Task: Search one way flight ticket for 3 adults, 3 children in premium economy from Norfolk: Norfolk International Airport to Rockford: Chicago Rockford International Airport(was Northwest Chicagoland Regional Airport At Rockford) on 5-1-2023. Choice of flights is United. Number of bags: 1 carry on bag. Price is upto 108000. Outbound departure time preference is 9:30.
Action: Mouse moved to (206, 357)
Screenshot: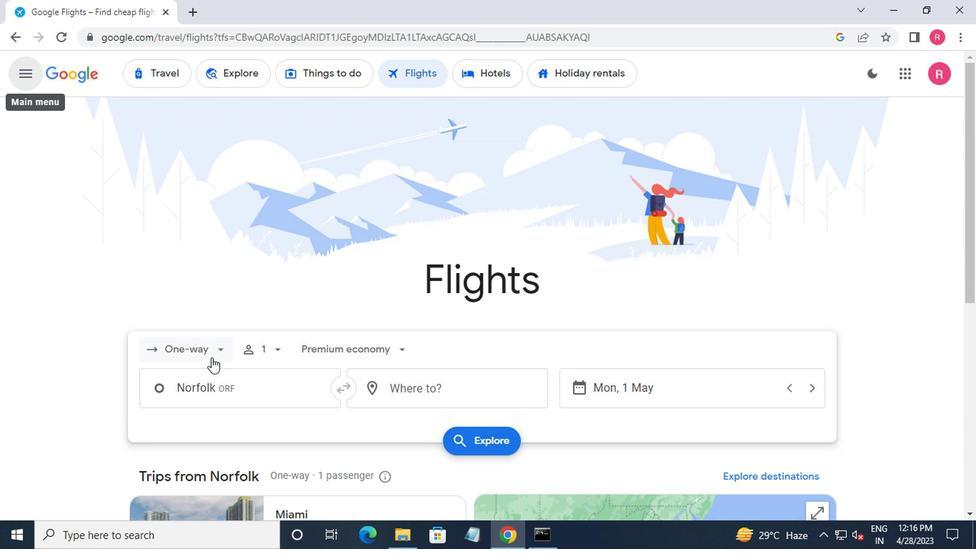 
Action: Mouse pressed left at (206, 357)
Screenshot: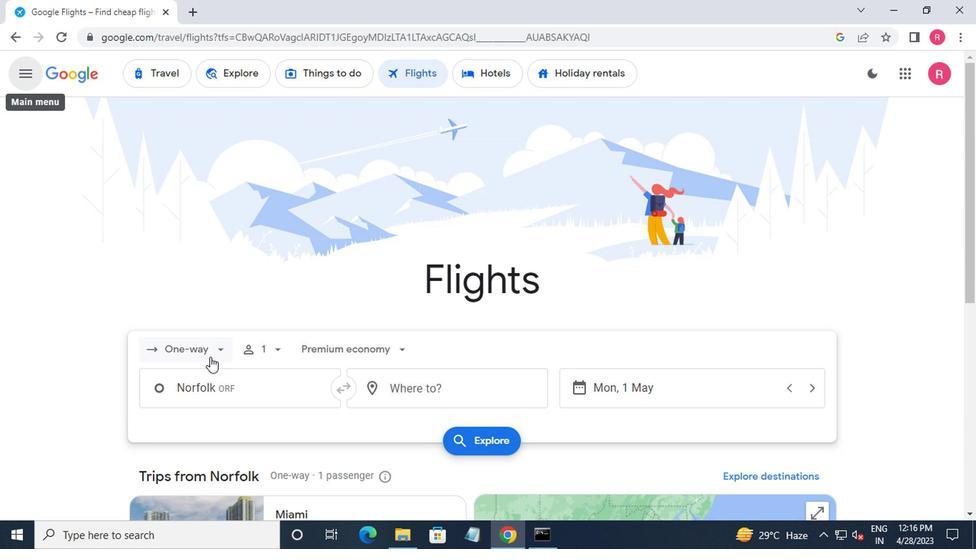 
Action: Mouse moved to (206, 415)
Screenshot: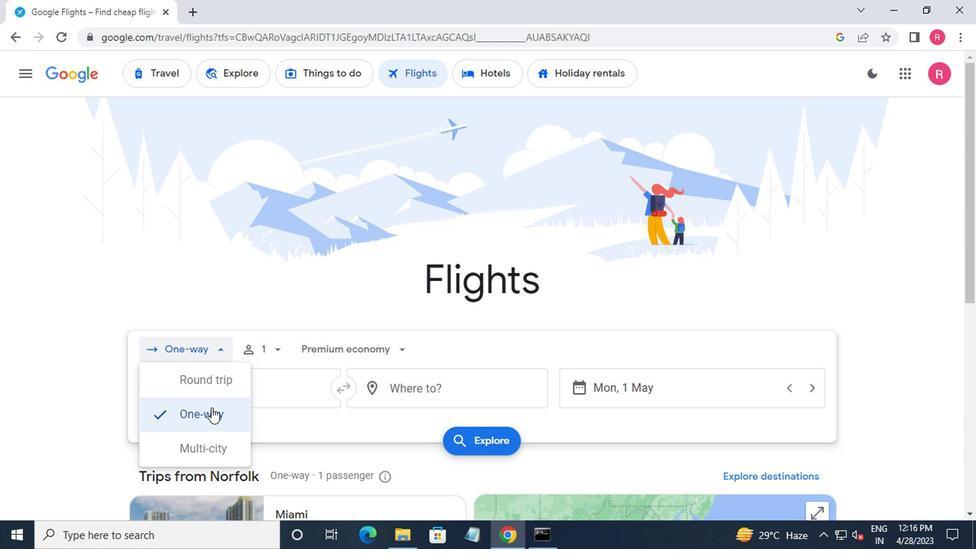 
Action: Mouse pressed left at (206, 415)
Screenshot: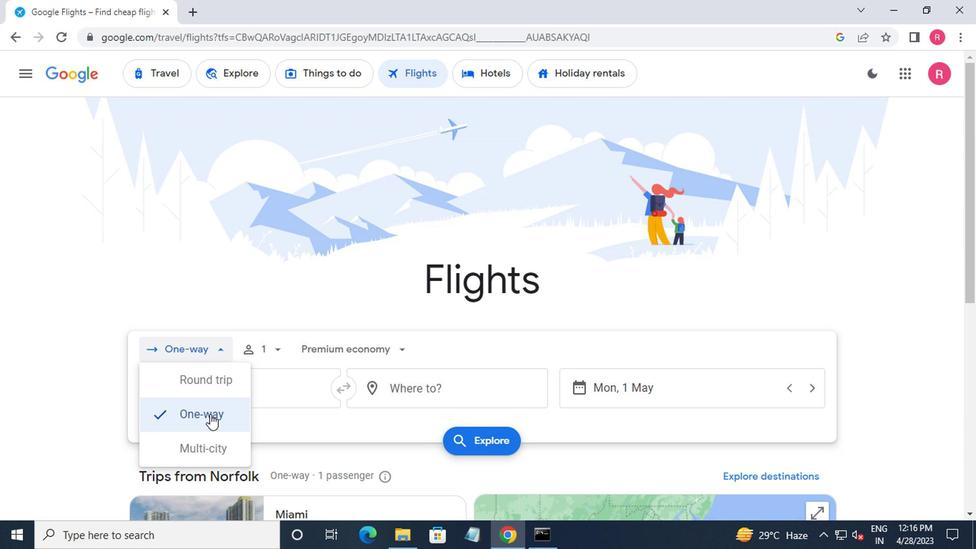 
Action: Mouse moved to (266, 348)
Screenshot: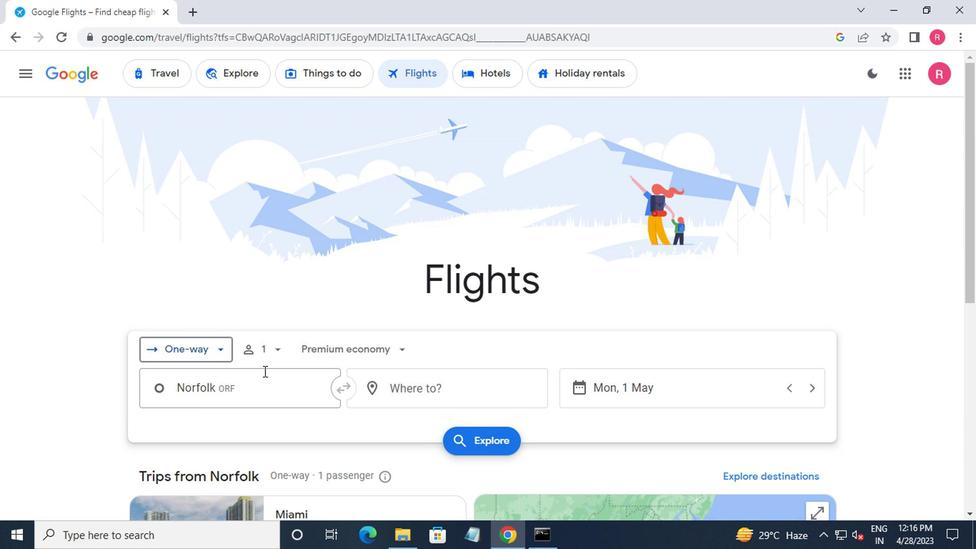 
Action: Mouse pressed left at (266, 348)
Screenshot: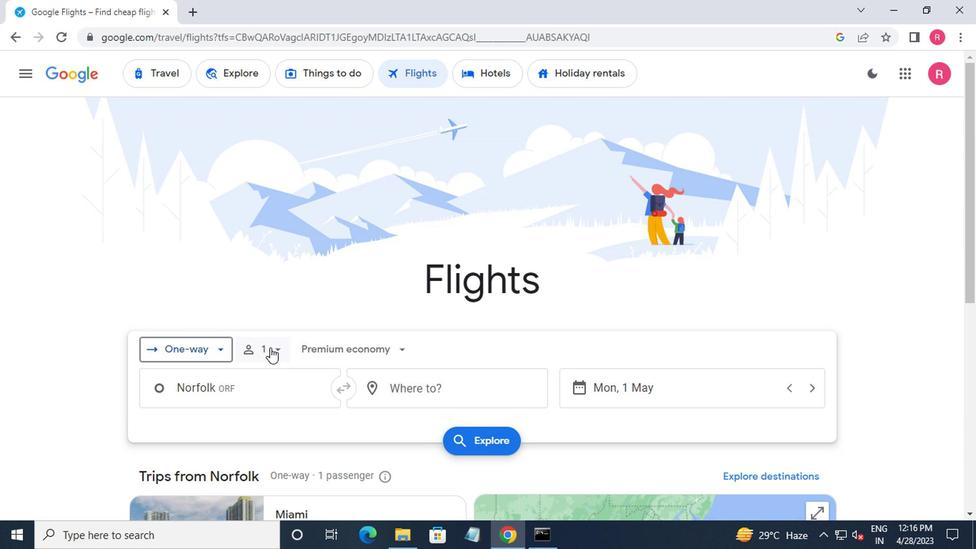 
Action: Mouse moved to (393, 390)
Screenshot: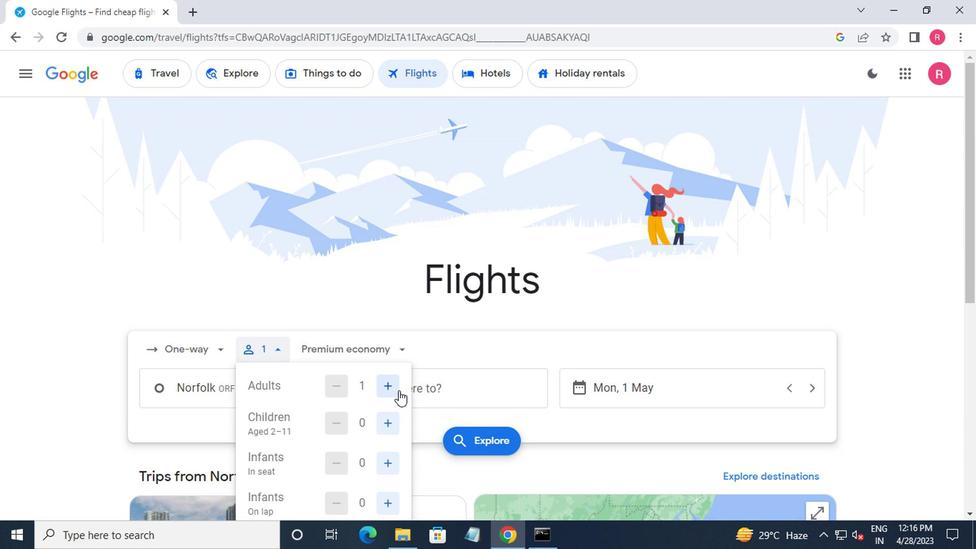 
Action: Mouse pressed left at (393, 390)
Screenshot: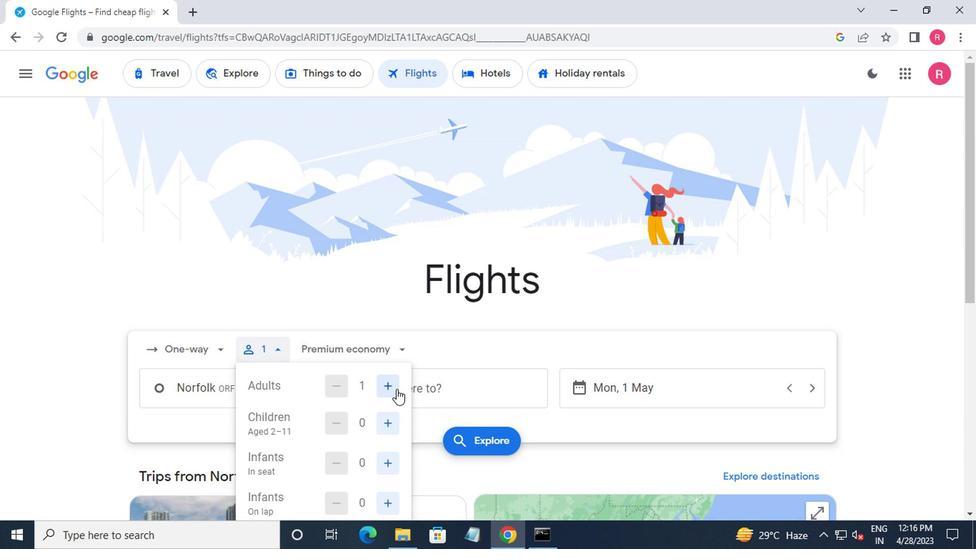 
Action: Mouse pressed left at (393, 390)
Screenshot: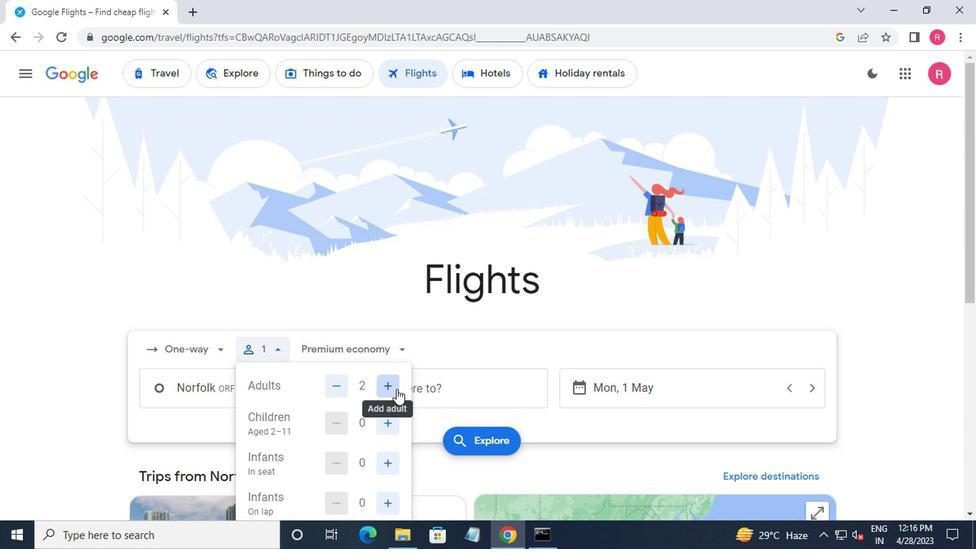 
Action: Mouse pressed left at (393, 390)
Screenshot: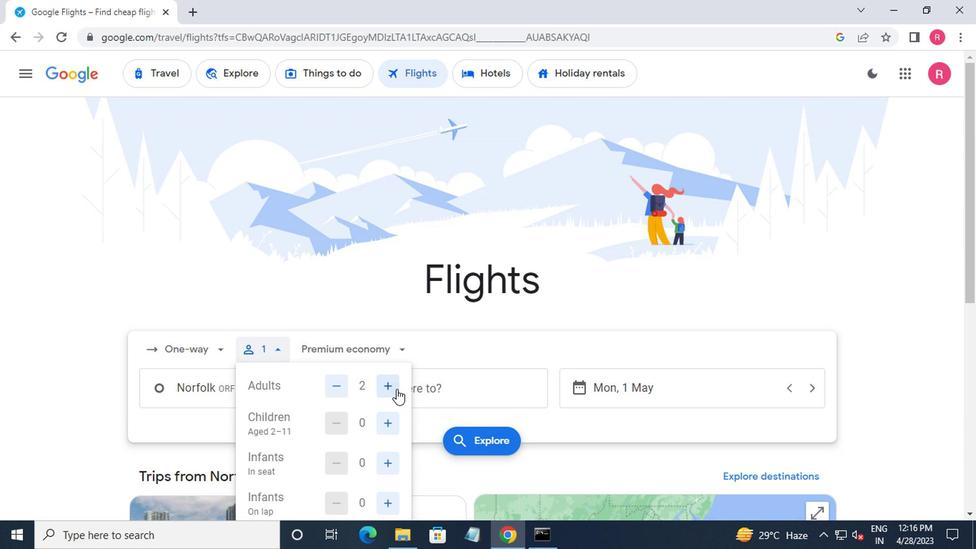 
Action: Mouse moved to (384, 421)
Screenshot: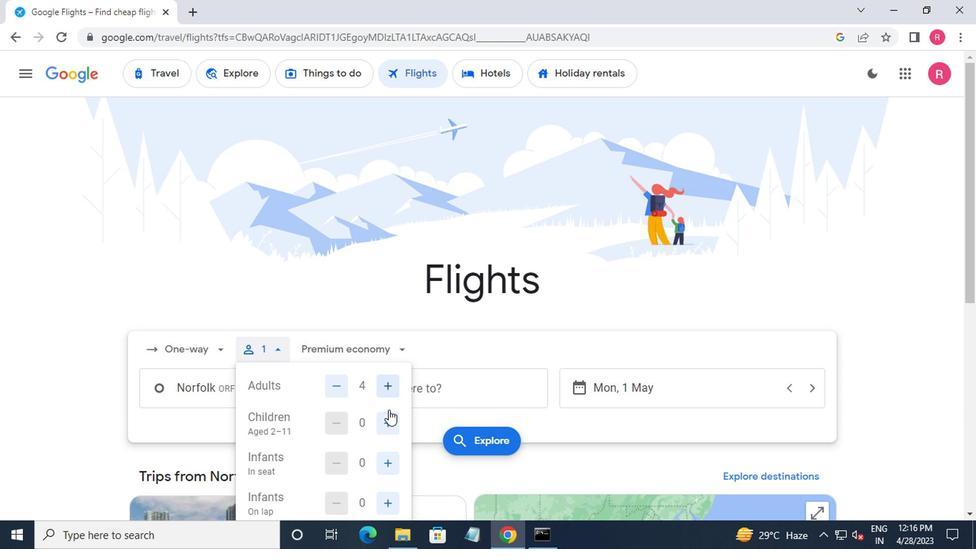 
Action: Mouse pressed left at (384, 421)
Screenshot: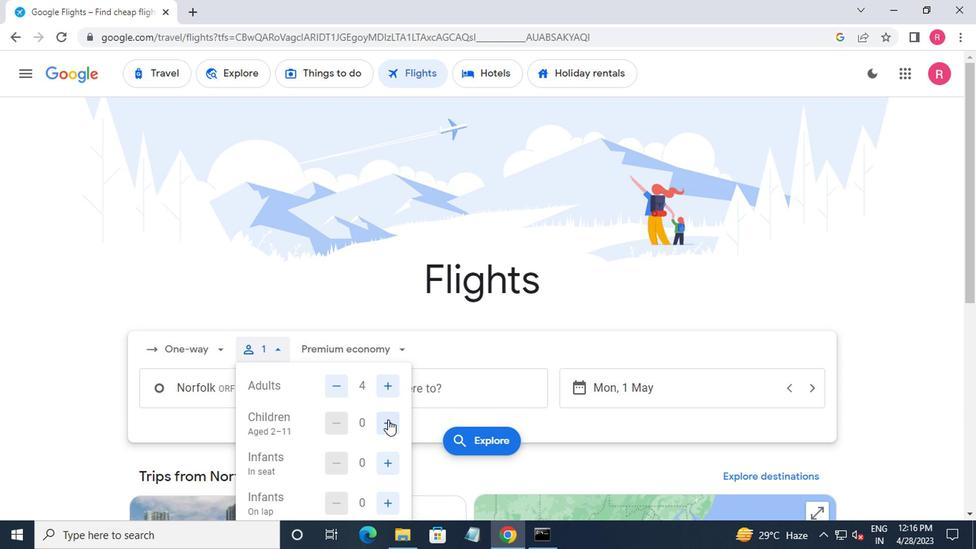 
Action: Mouse pressed left at (384, 421)
Screenshot: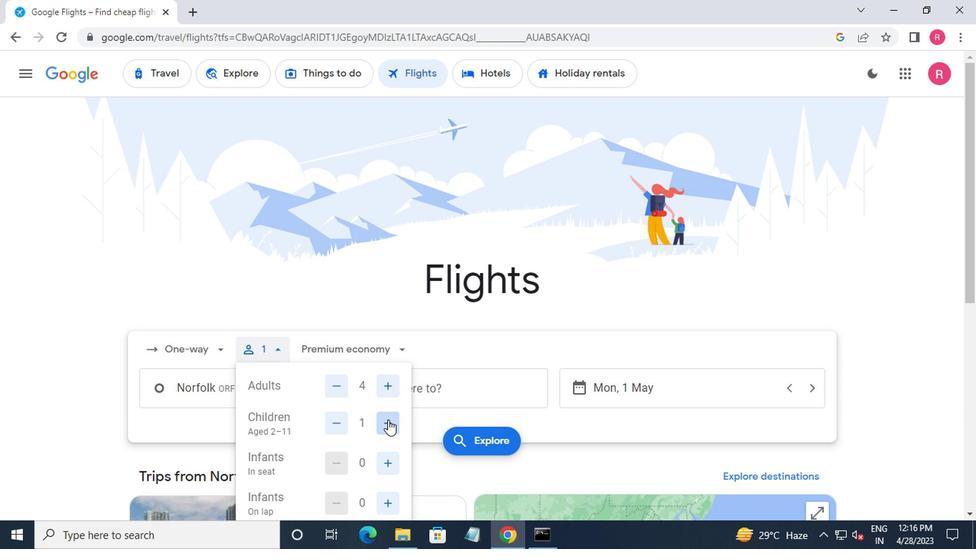
Action: Mouse moved to (382, 457)
Screenshot: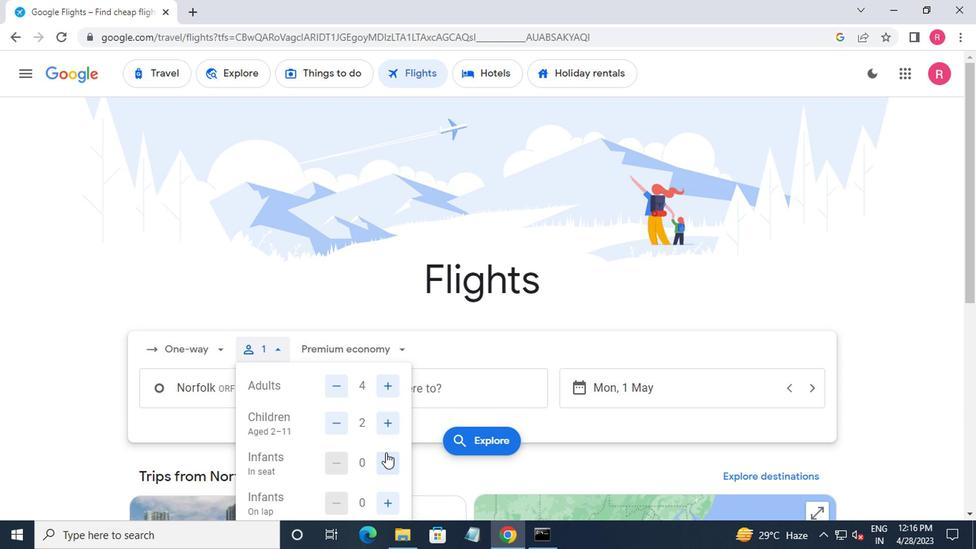 
Action: Mouse pressed left at (382, 457)
Screenshot: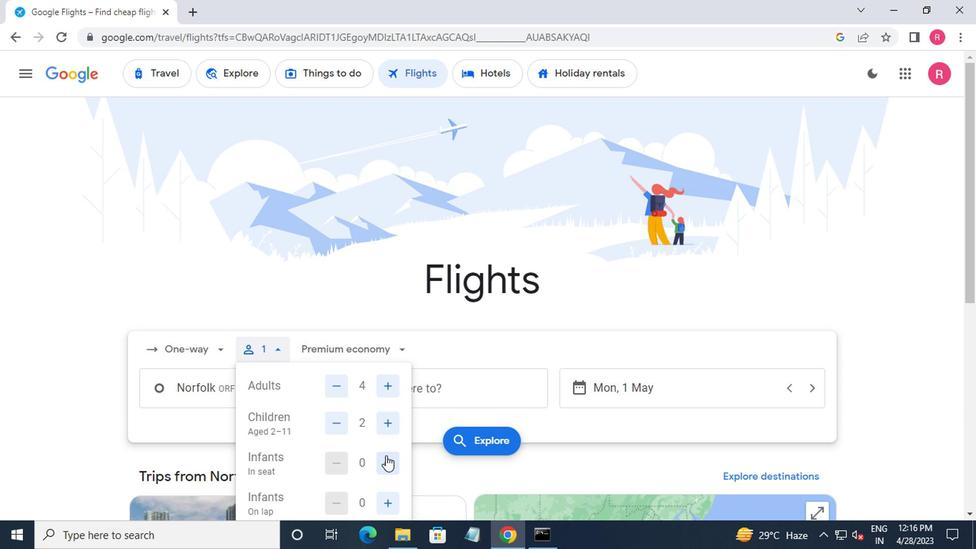 
Action: Mouse pressed left at (382, 457)
Screenshot: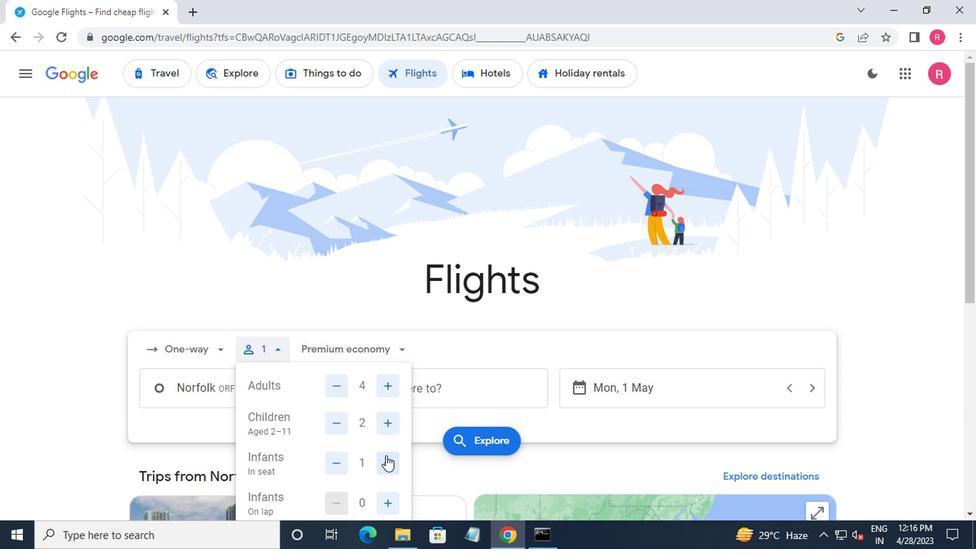 
Action: Mouse moved to (372, 499)
Screenshot: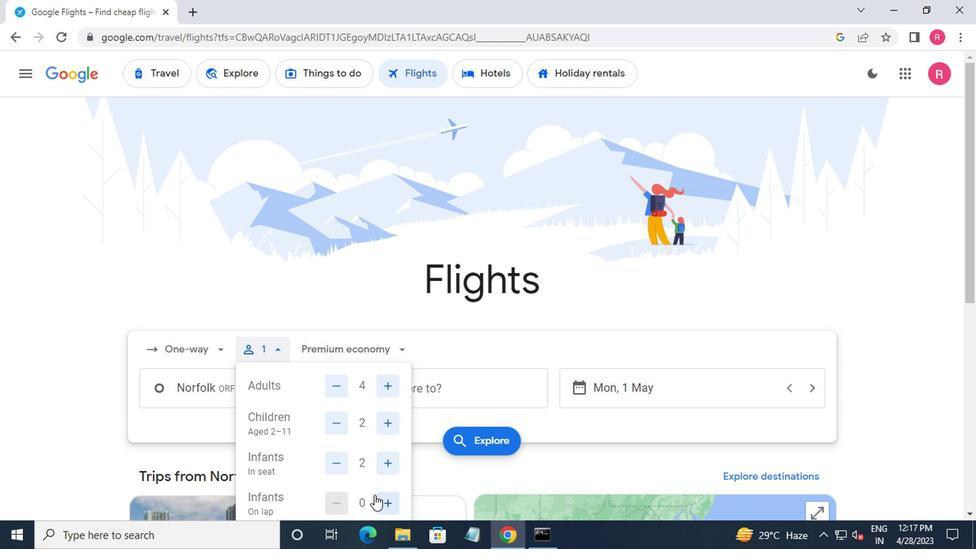 
Action: Mouse pressed left at (372, 499)
Screenshot: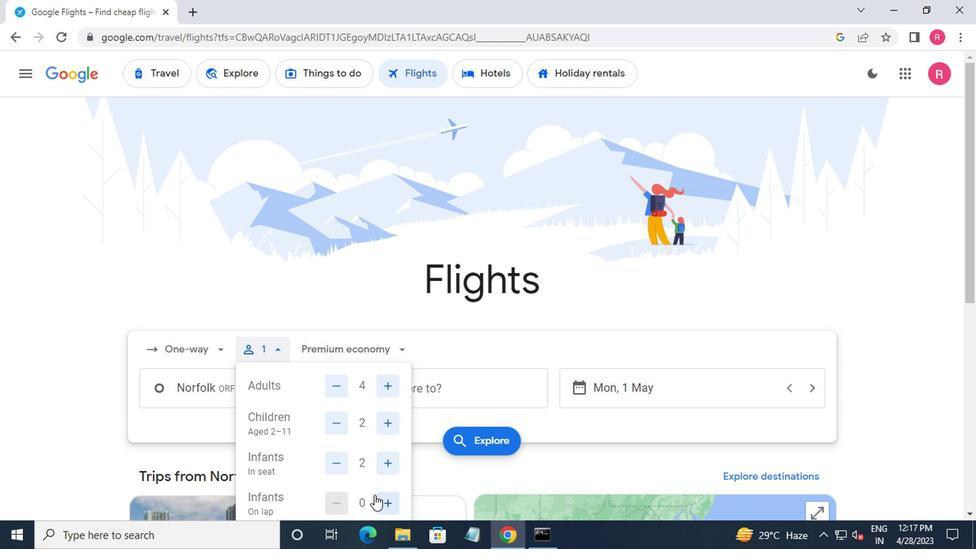 
Action: Mouse moved to (332, 339)
Screenshot: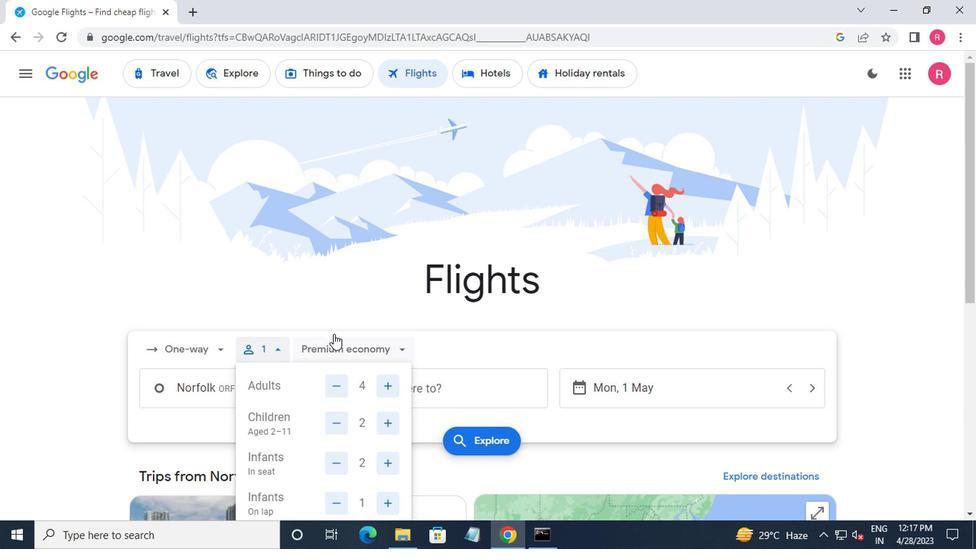 
Action: Mouse pressed left at (332, 339)
Screenshot: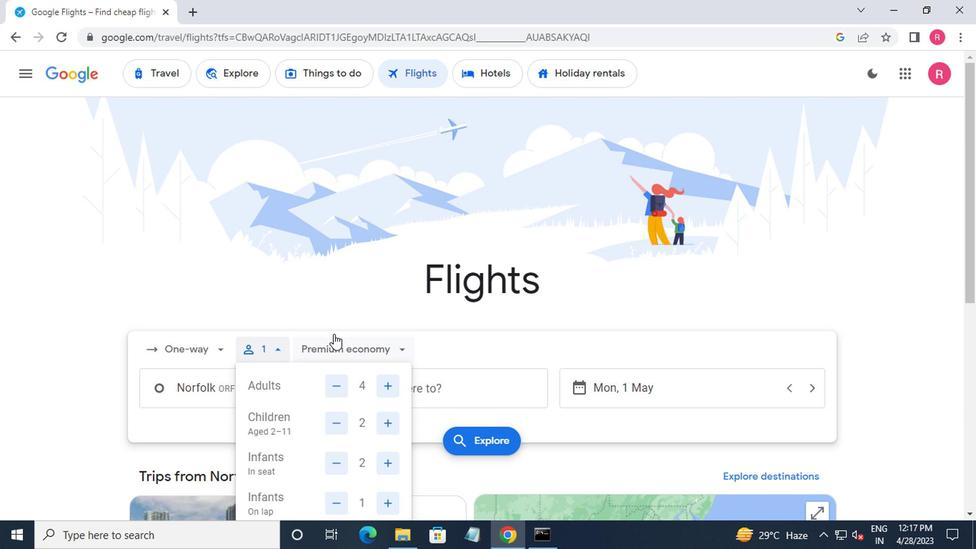 
Action: Mouse moved to (344, 387)
Screenshot: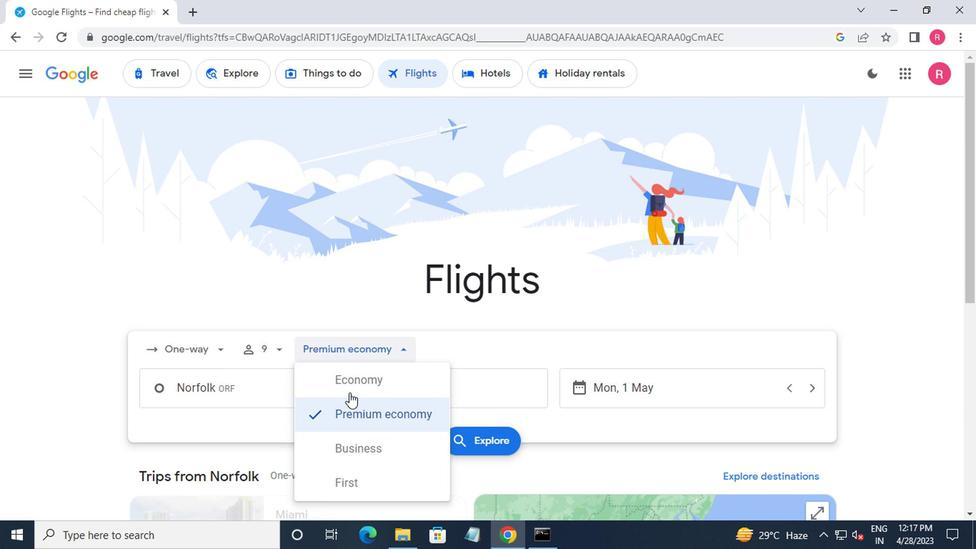 
Action: Mouse pressed left at (344, 387)
Screenshot: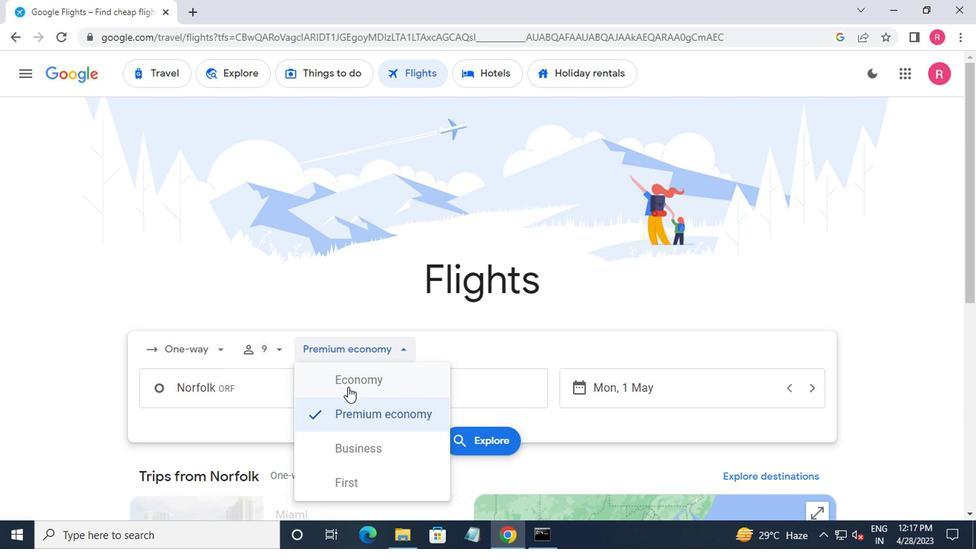 
Action: Mouse moved to (272, 391)
Screenshot: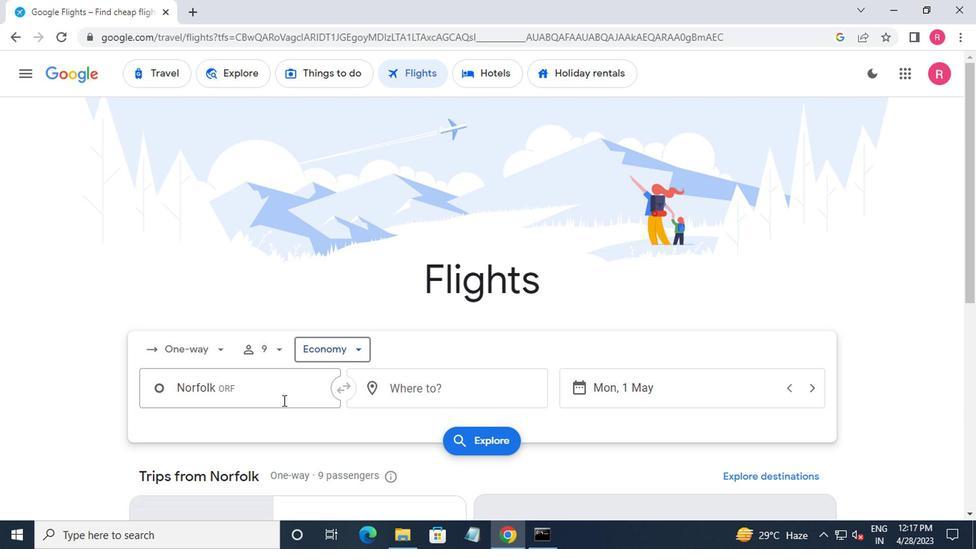 
Action: Mouse pressed left at (272, 391)
Screenshot: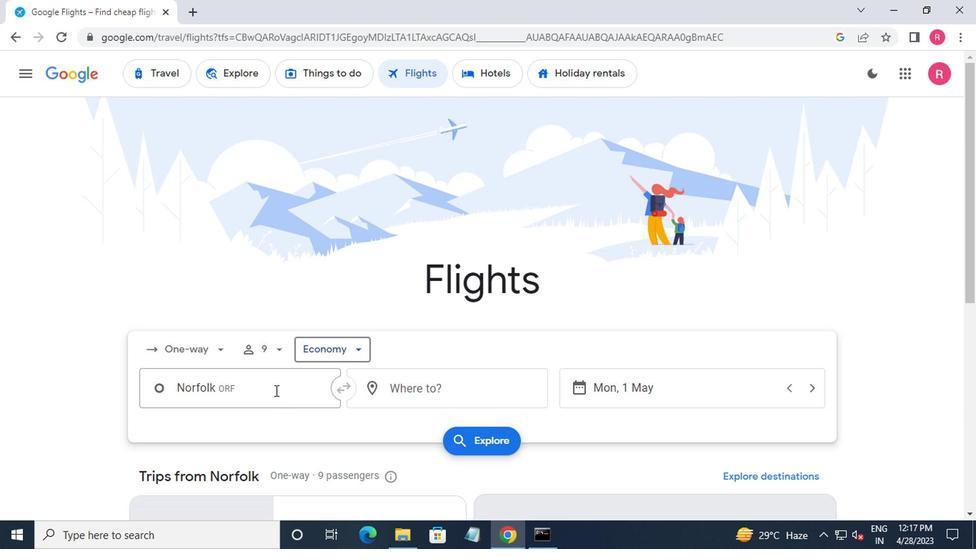 
Action: Mouse moved to (263, 453)
Screenshot: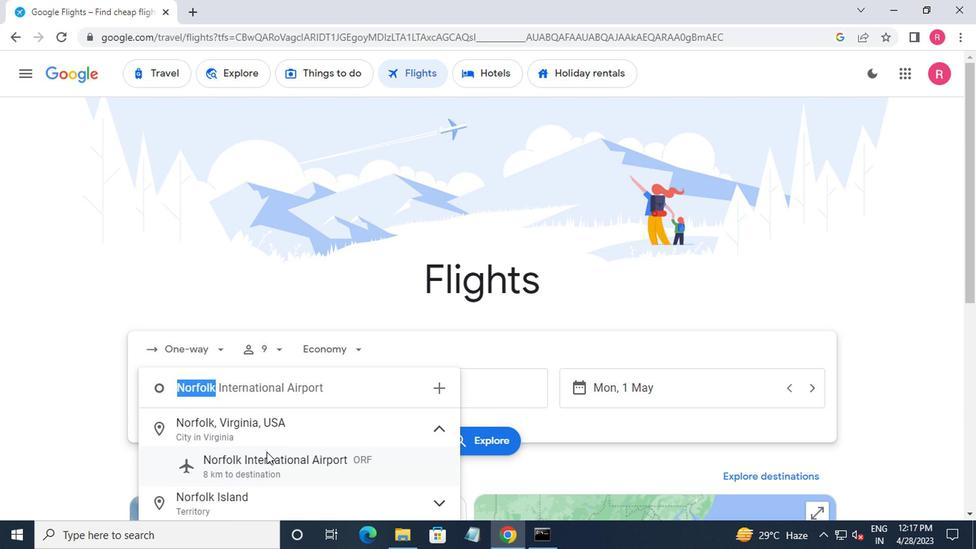 
Action: Mouse pressed left at (263, 453)
Screenshot: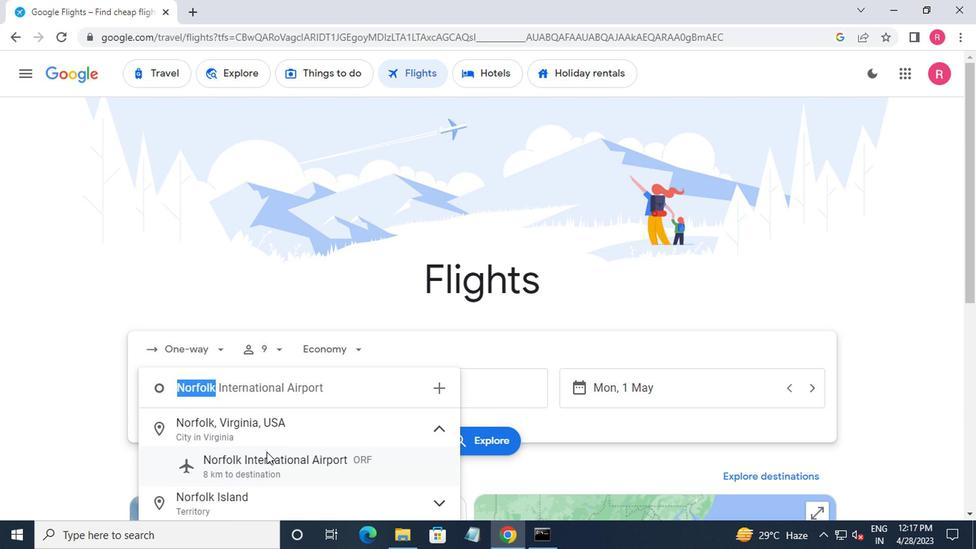 
Action: Mouse moved to (407, 390)
Screenshot: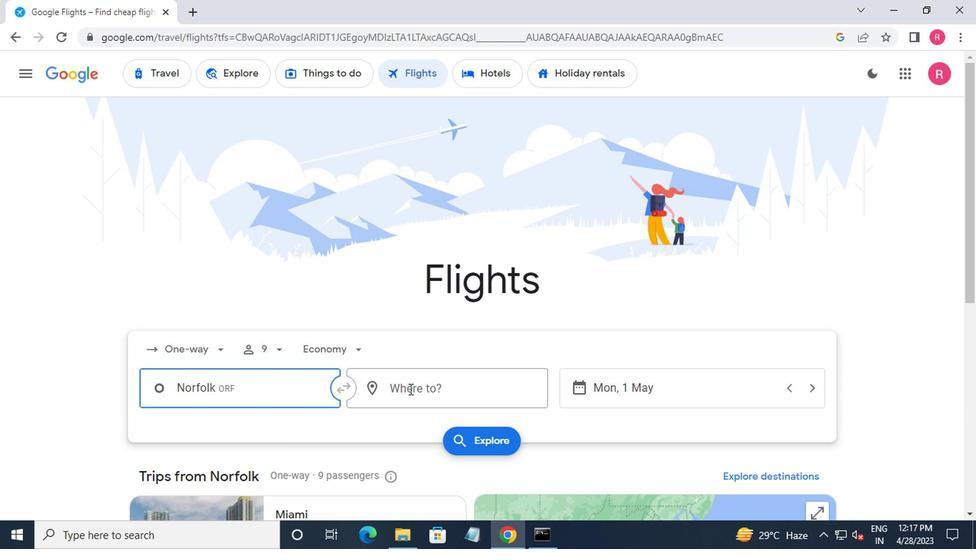 
Action: Mouse pressed left at (407, 390)
Screenshot: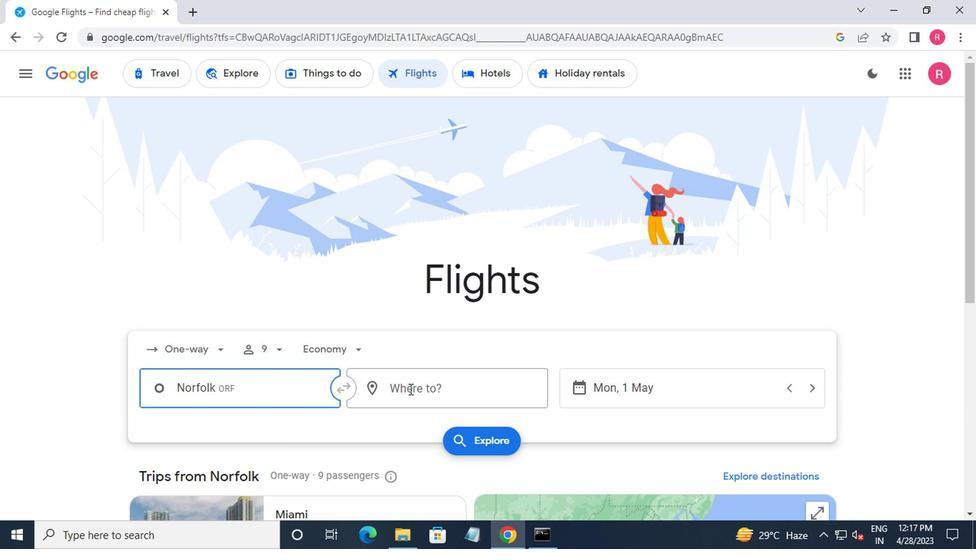 
Action: Mouse moved to (398, 449)
Screenshot: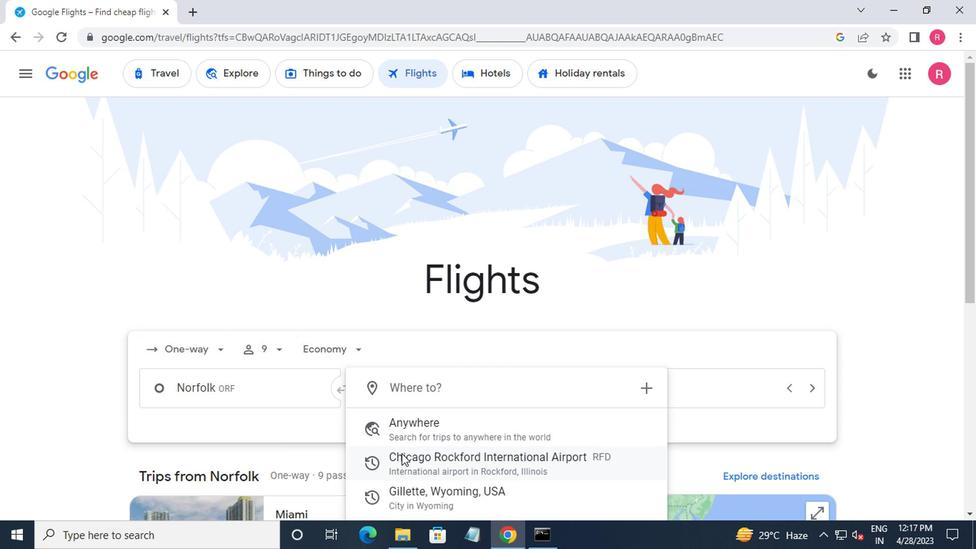 
Action: Mouse scrolled (398, 448) with delta (0, -1)
Screenshot: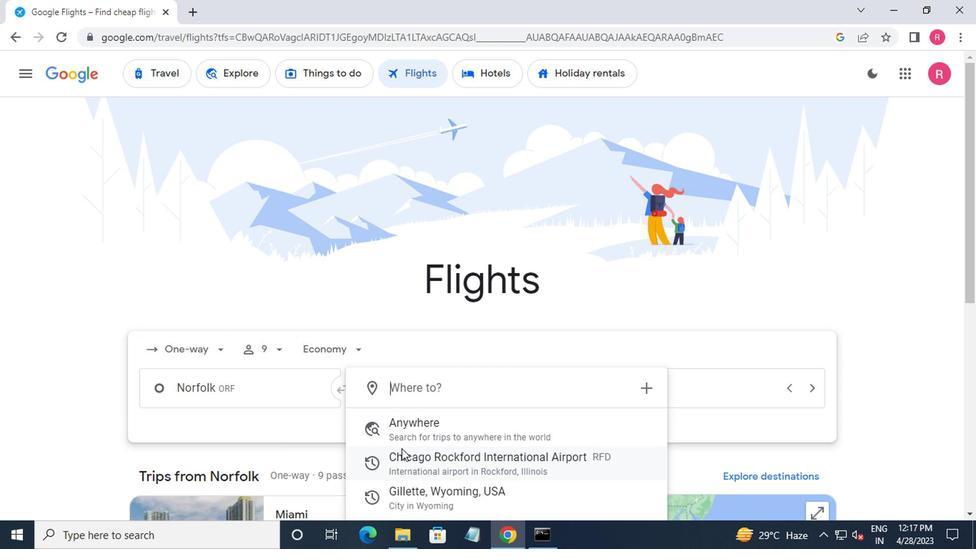
Action: Mouse moved to (397, 454)
Screenshot: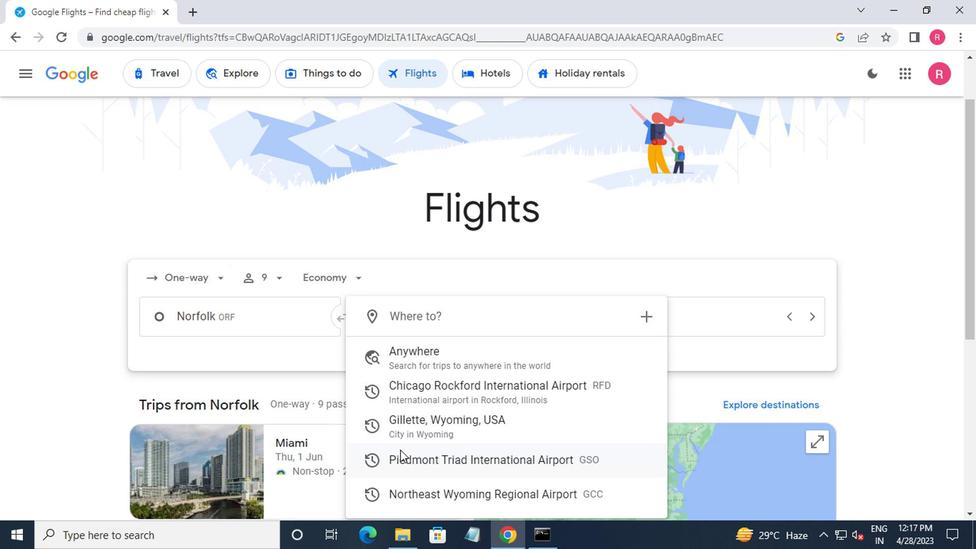 
Action: Mouse pressed left at (397, 454)
Screenshot: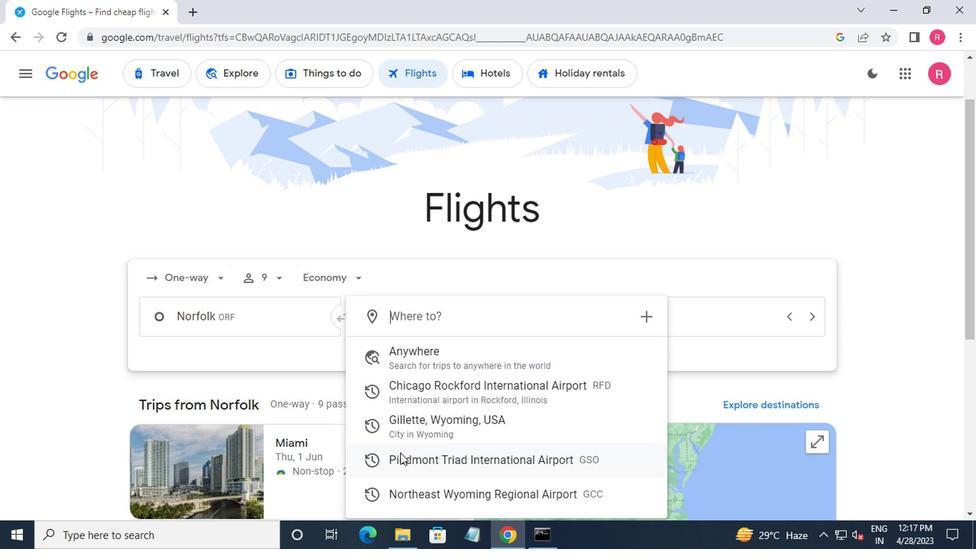 
Action: Mouse moved to (683, 318)
Screenshot: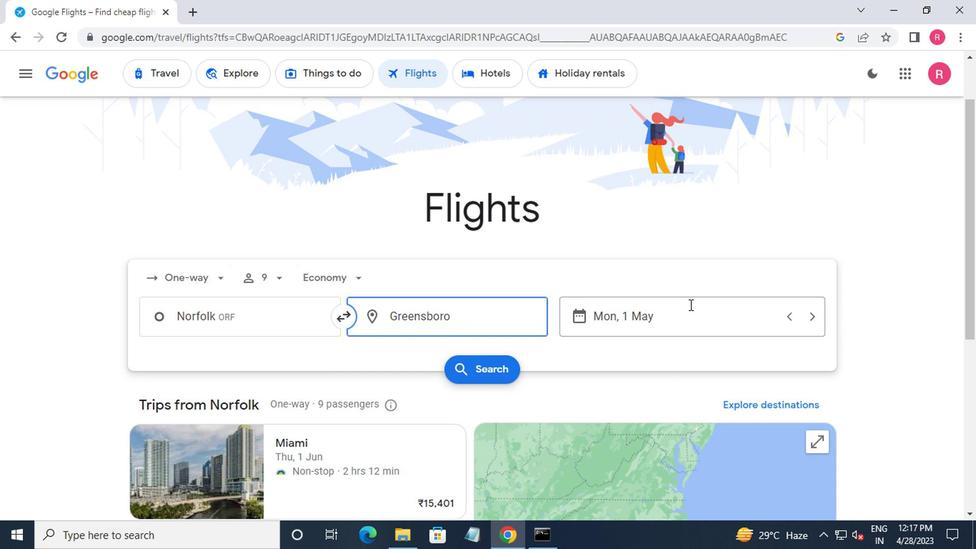 
Action: Mouse pressed left at (683, 318)
Screenshot: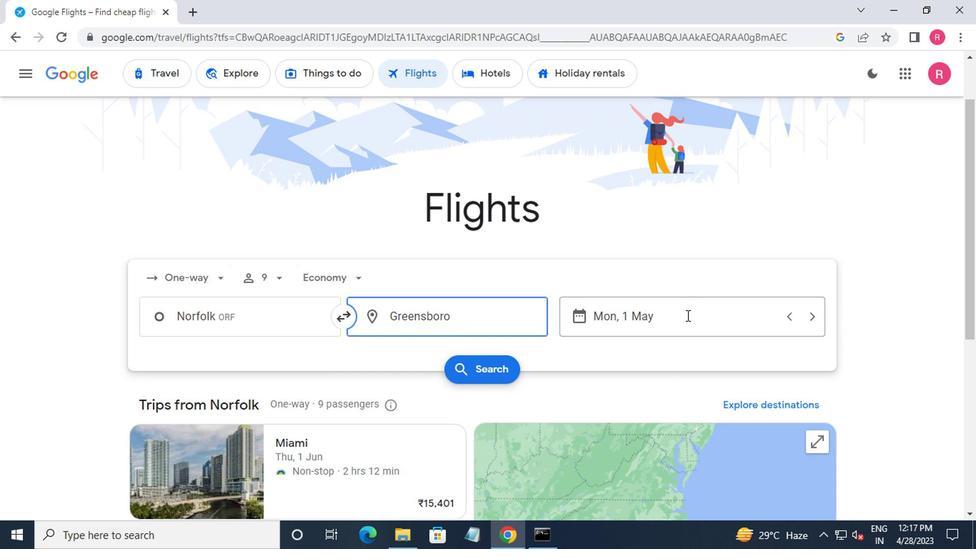
Action: Mouse moved to (613, 259)
Screenshot: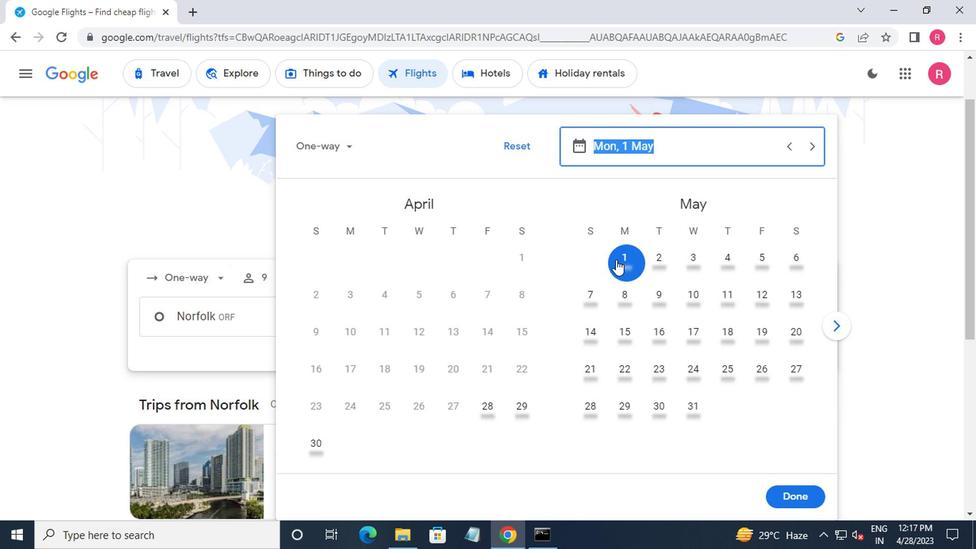 
Action: Mouse pressed left at (613, 259)
Screenshot: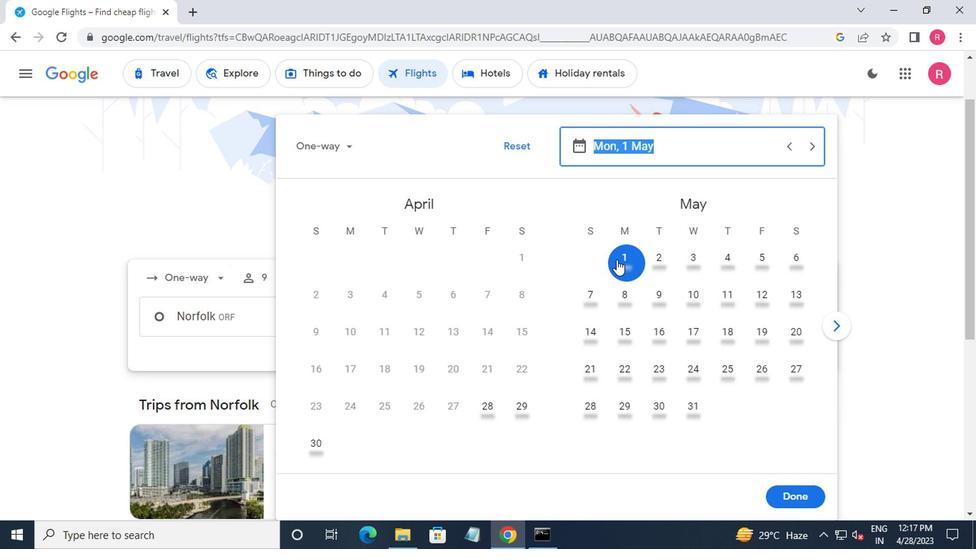 
Action: Mouse moved to (784, 491)
Screenshot: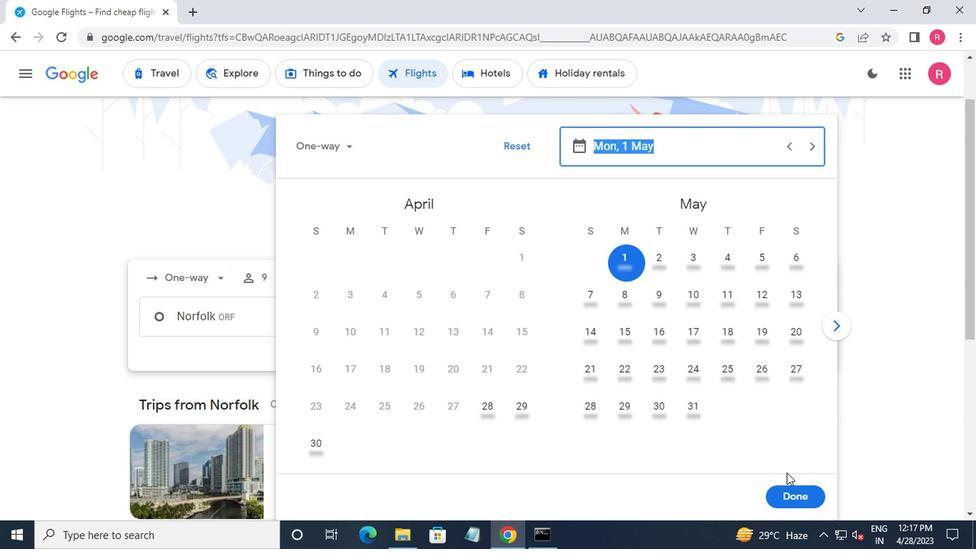 
Action: Mouse pressed left at (784, 491)
Screenshot: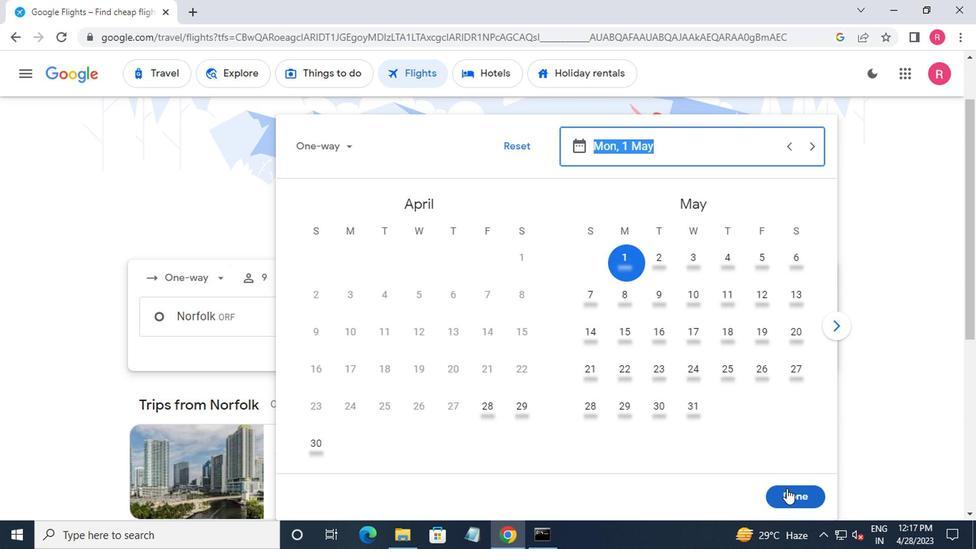 
Action: Mouse moved to (488, 362)
Screenshot: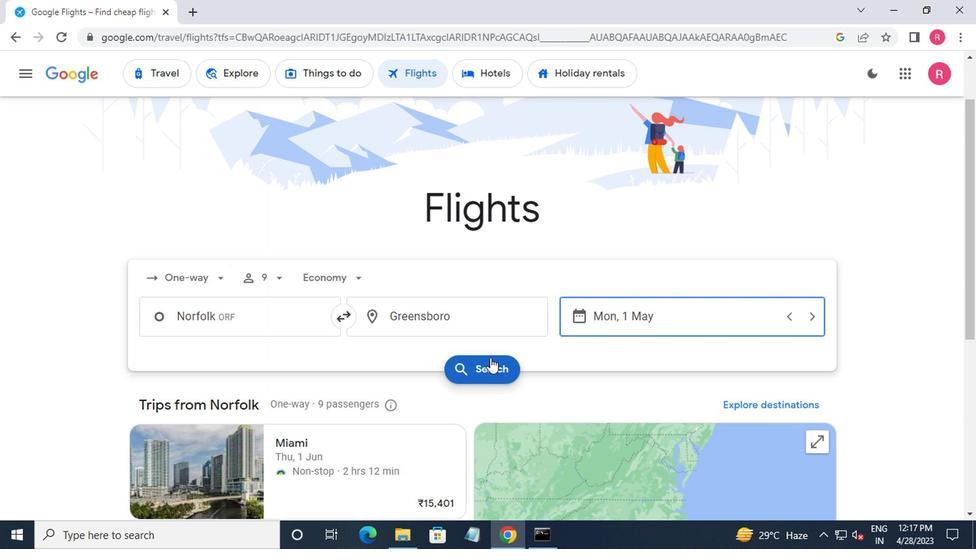 
Action: Mouse pressed left at (488, 362)
Screenshot: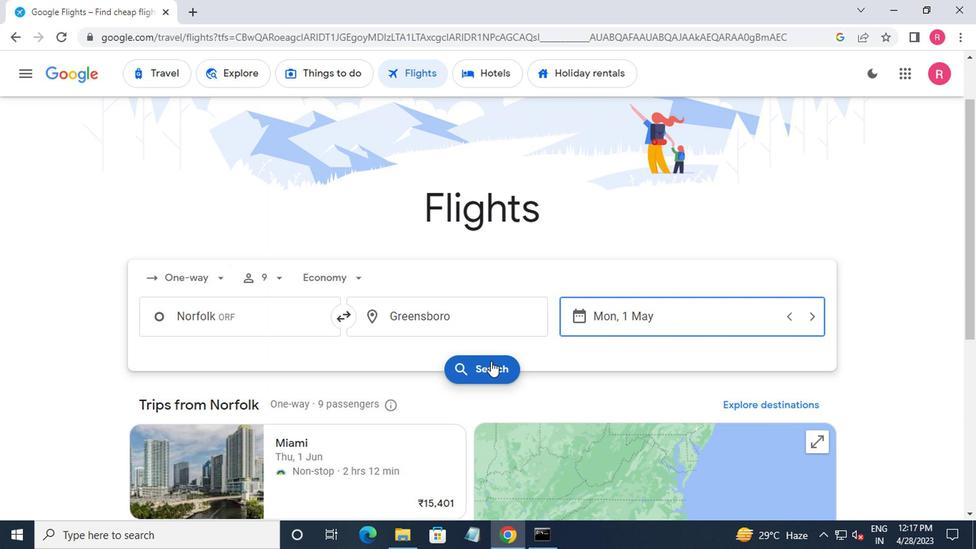 
Action: Mouse moved to (154, 212)
Screenshot: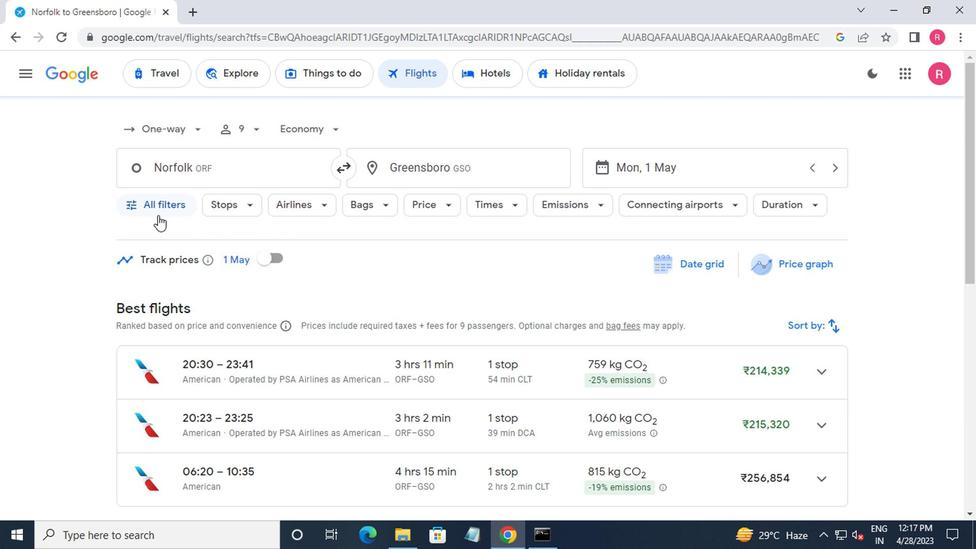 
Action: Mouse pressed left at (154, 212)
Screenshot: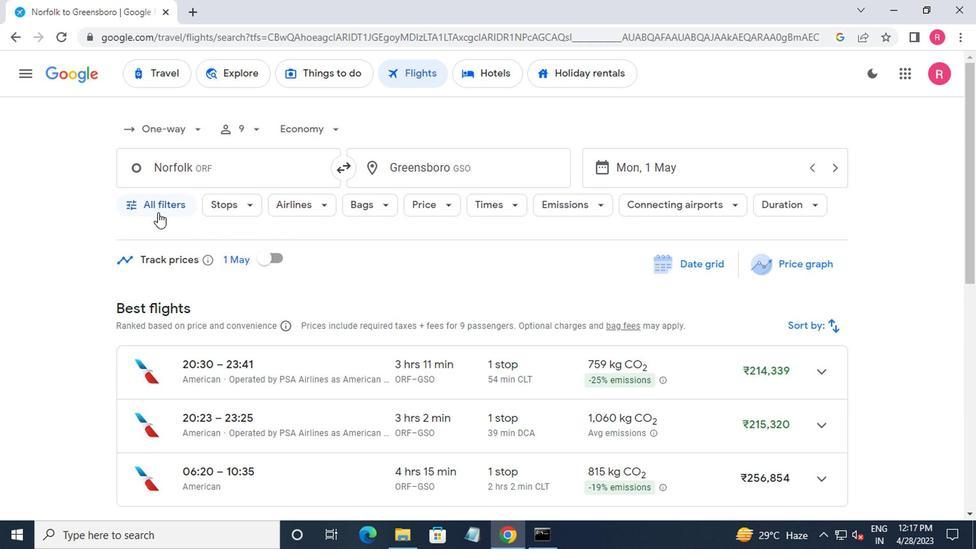 
Action: Mouse moved to (160, 211)
Screenshot: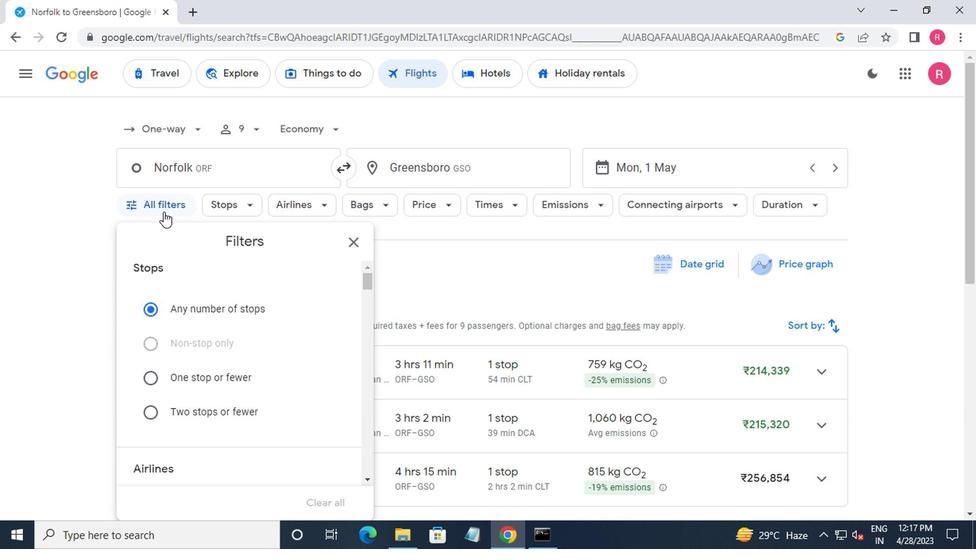 
Action: Mouse scrolled (160, 211) with delta (0, 0)
Screenshot: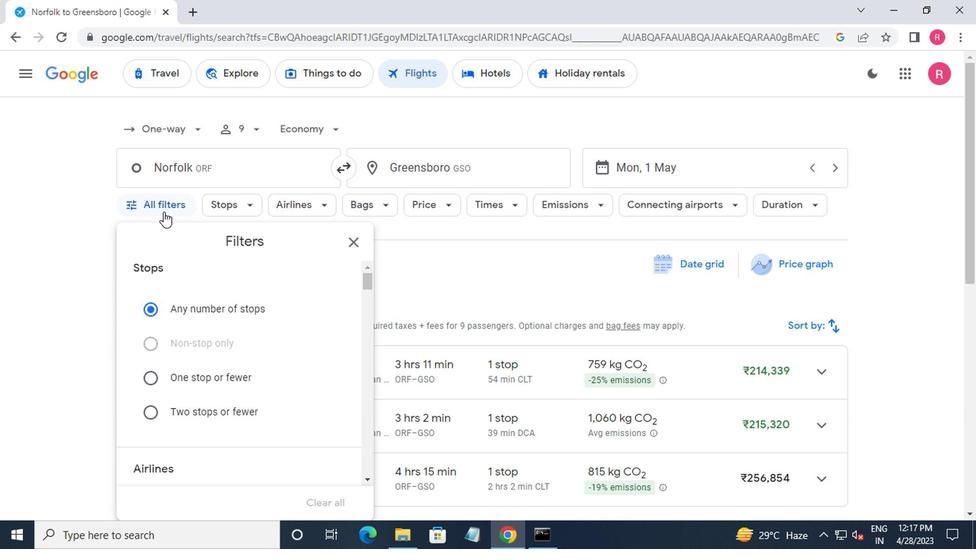 
Action: Mouse moved to (163, 212)
Screenshot: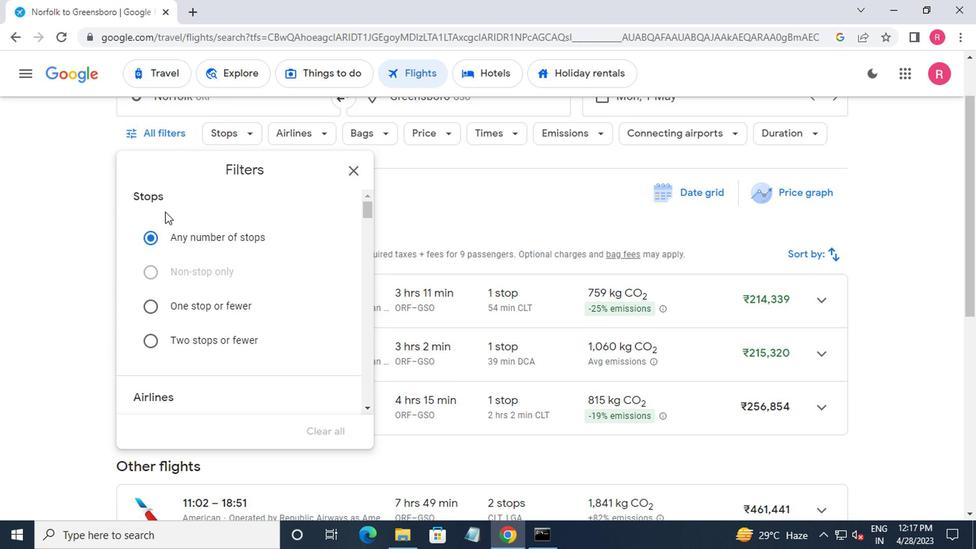 
Action: Mouse scrolled (163, 211) with delta (0, 0)
Screenshot: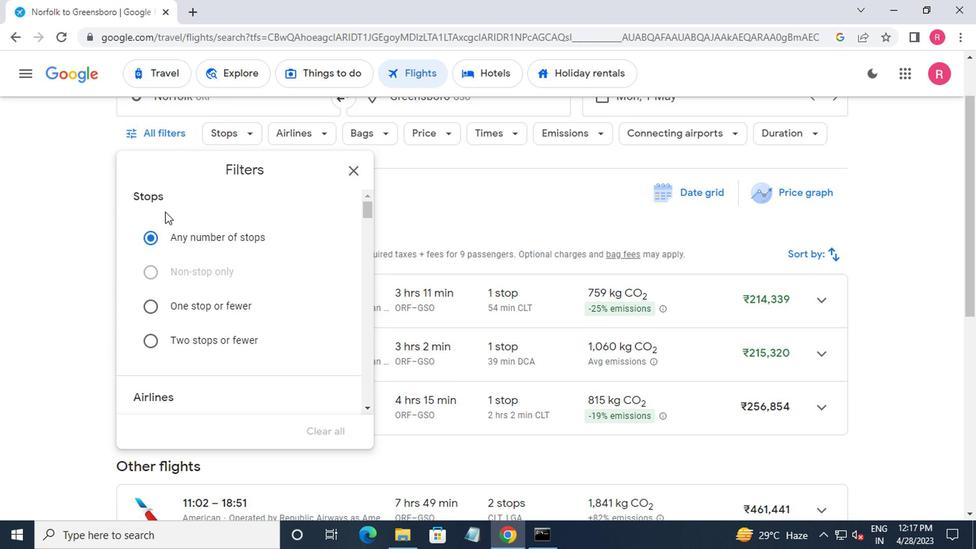 
Action: Mouse moved to (169, 216)
Screenshot: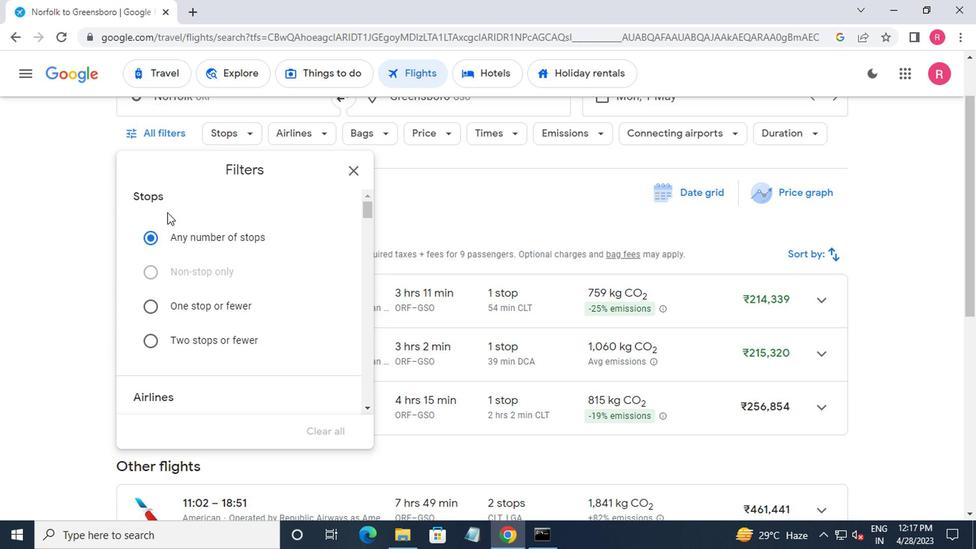
Action: Mouse scrolled (169, 217) with delta (0, 0)
Screenshot: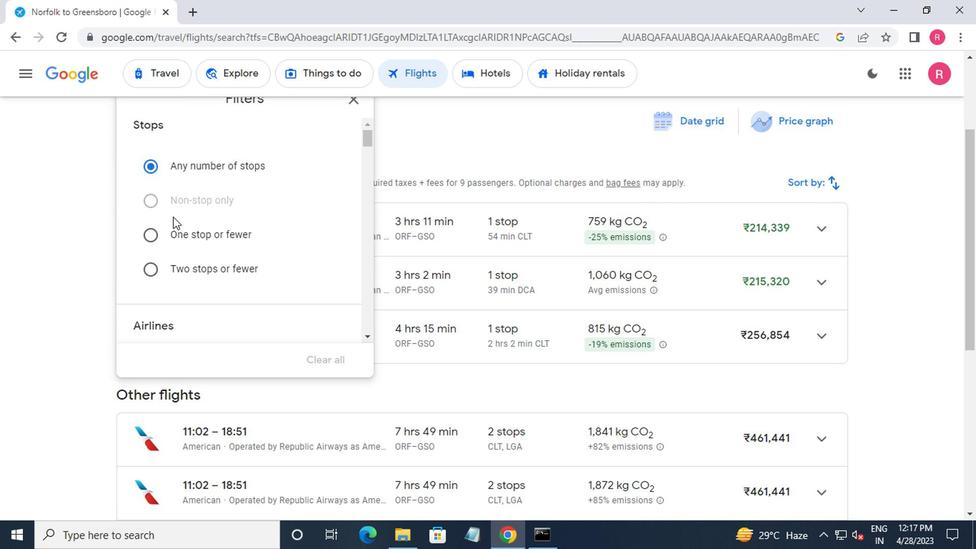 
Action: Mouse scrolled (169, 217) with delta (0, 0)
Screenshot: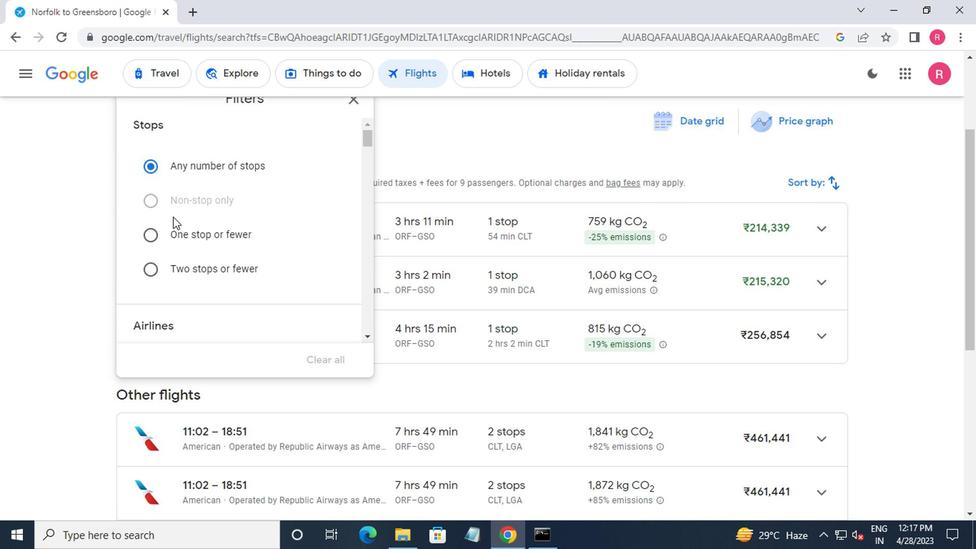 
Action: Mouse moved to (170, 216)
Screenshot: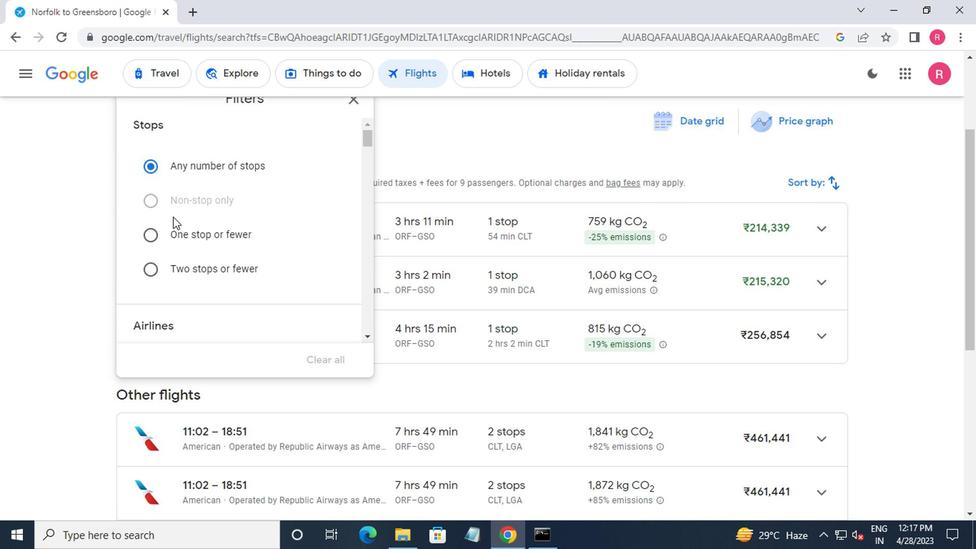 
Action: Mouse scrolled (170, 217) with delta (0, 0)
Screenshot: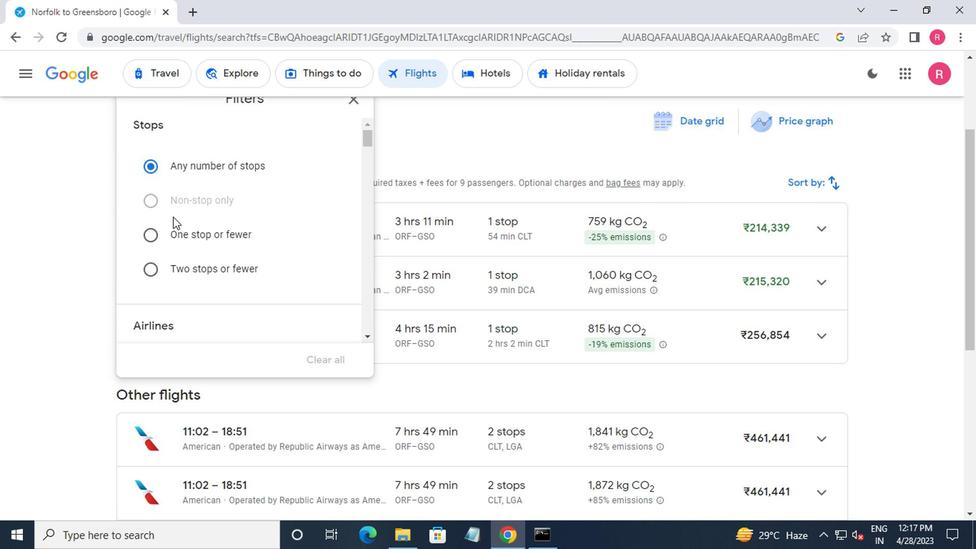
Action: Mouse scrolled (170, 217) with delta (0, 0)
Screenshot: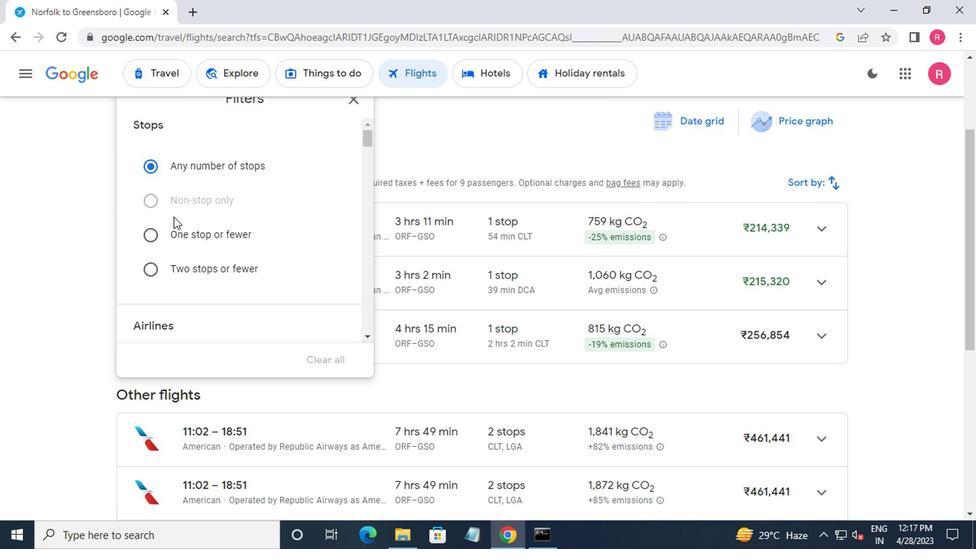 
Action: Mouse moved to (185, 235)
Screenshot: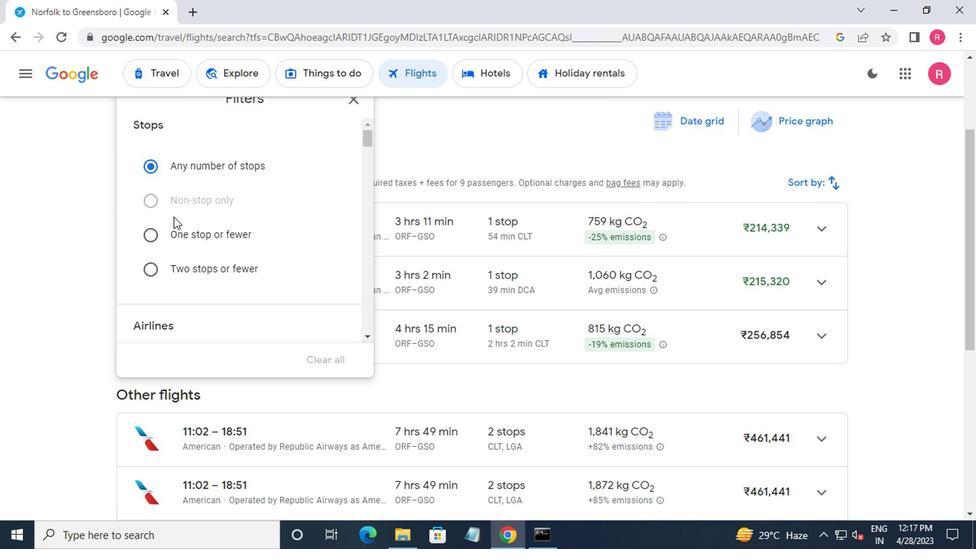 
Action: Mouse scrolled (185, 234) with delta (0, -1)
Screenshot: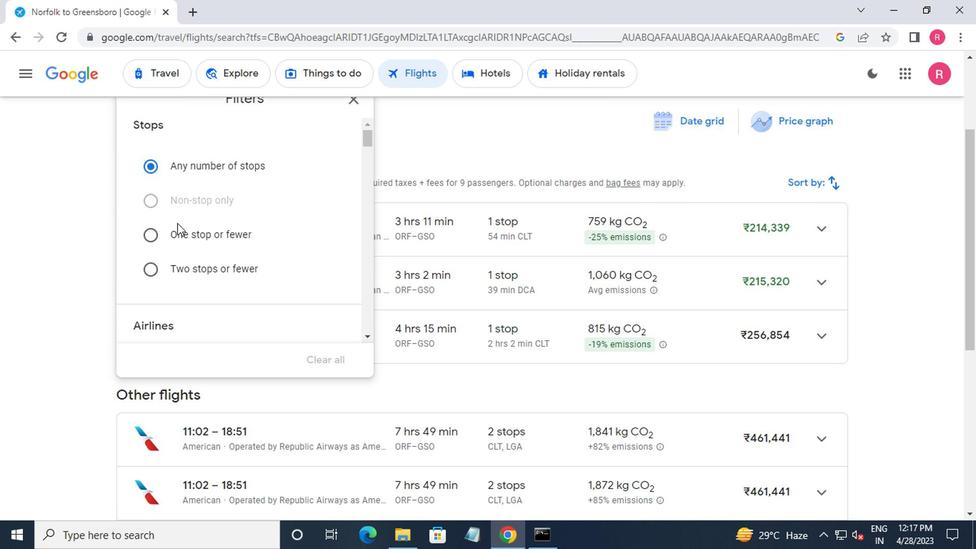 
Action: Mouse moved to (186, 235)
Screenshot: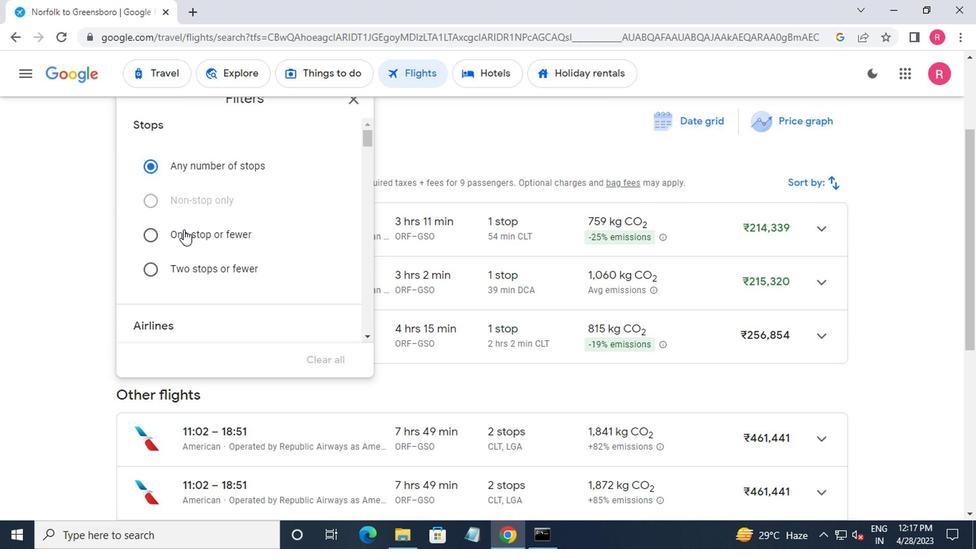 
Action: Mouse scrolled (186, 235) with delta (0, 0)
Screenshot: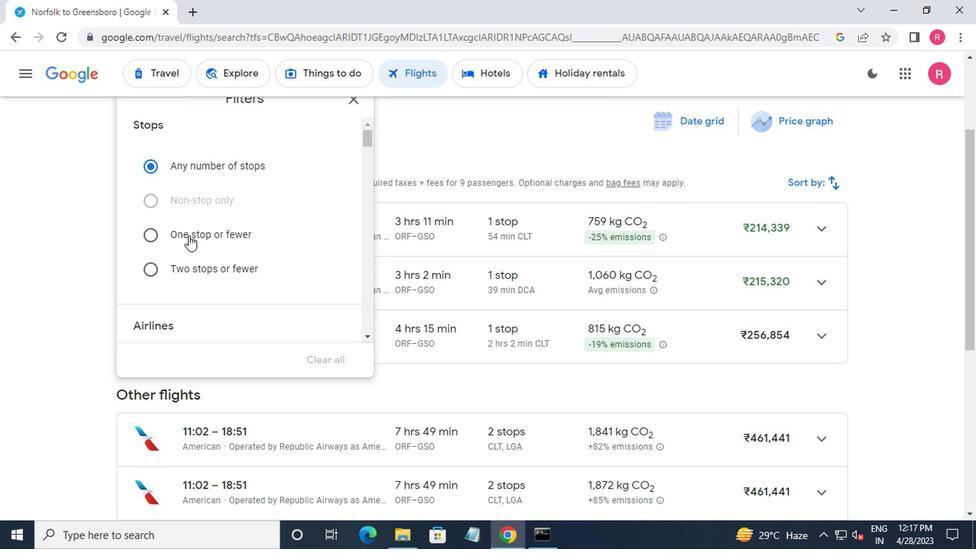 
Action: Mouse scrolled (186, 235) with delta (0, 0)
Screenshot: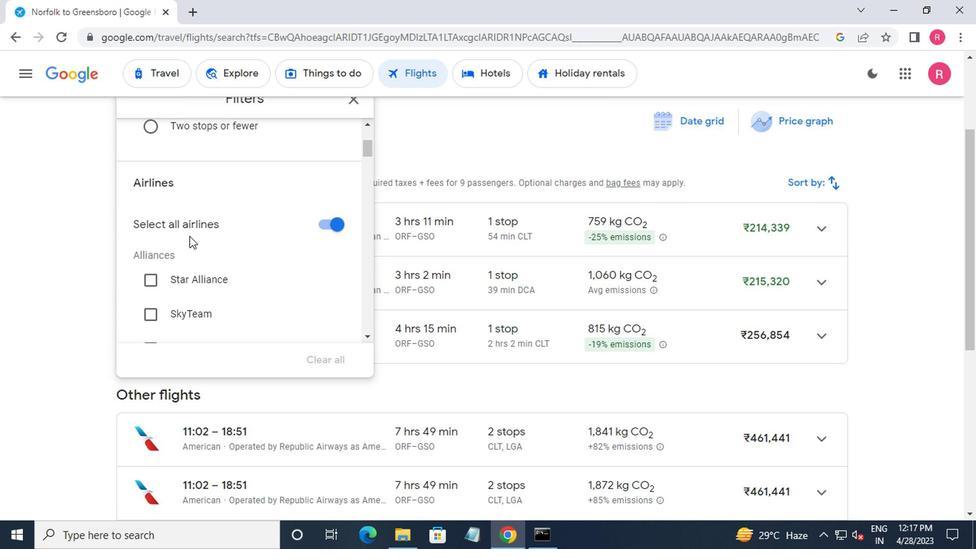 
Action: Mouse moved to (163, 223)
Screenshot: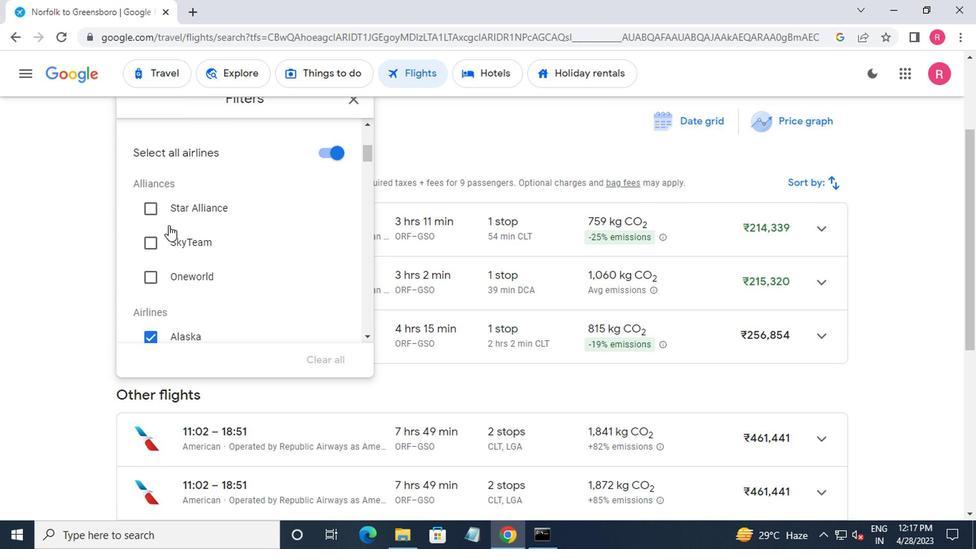 
Action: Mouse scrolled (163, 222) with delta (0, -1)
Screenshot: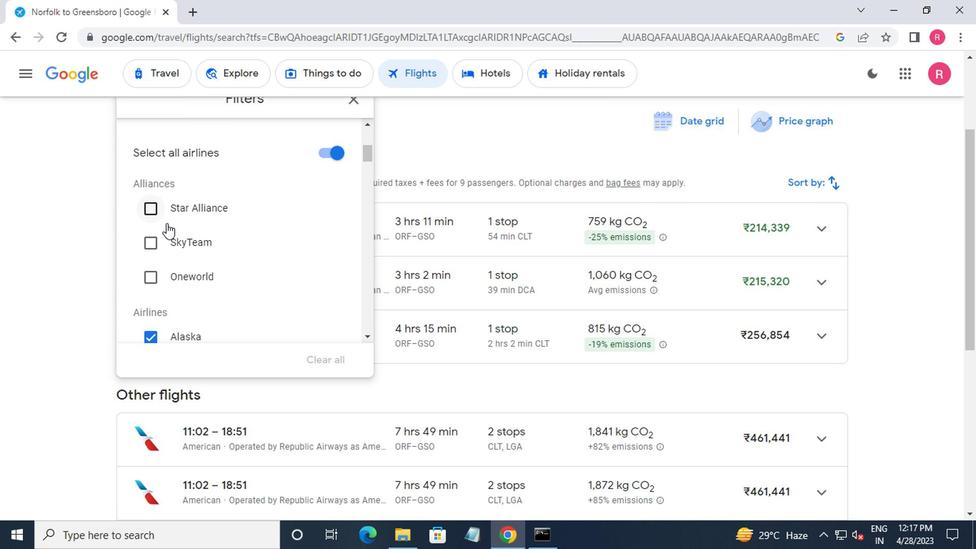 
Action: Mouse scrolled (163, 222) with delta (0, -1)
Screenshot: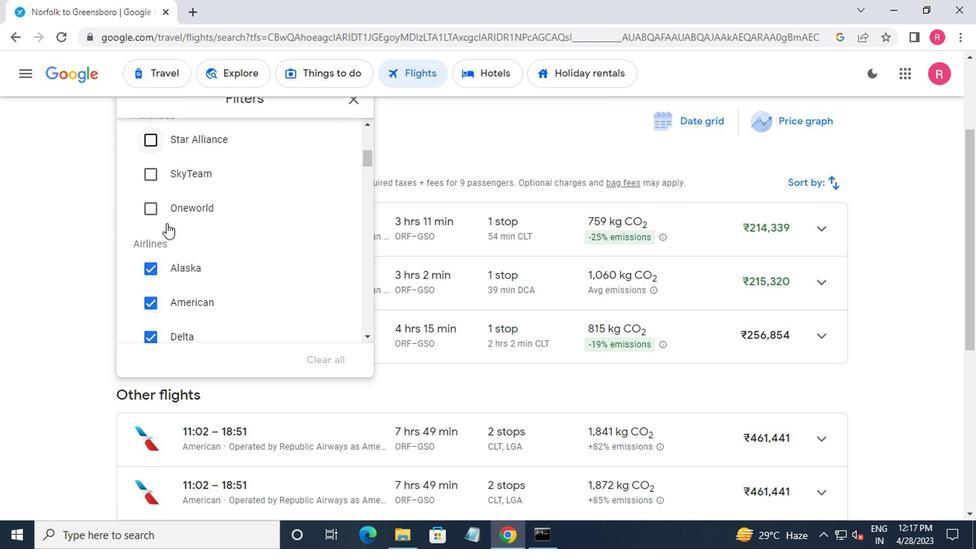 
Action: Mouse scrolled (163, 222) with delta (0, -1)
Screenshot: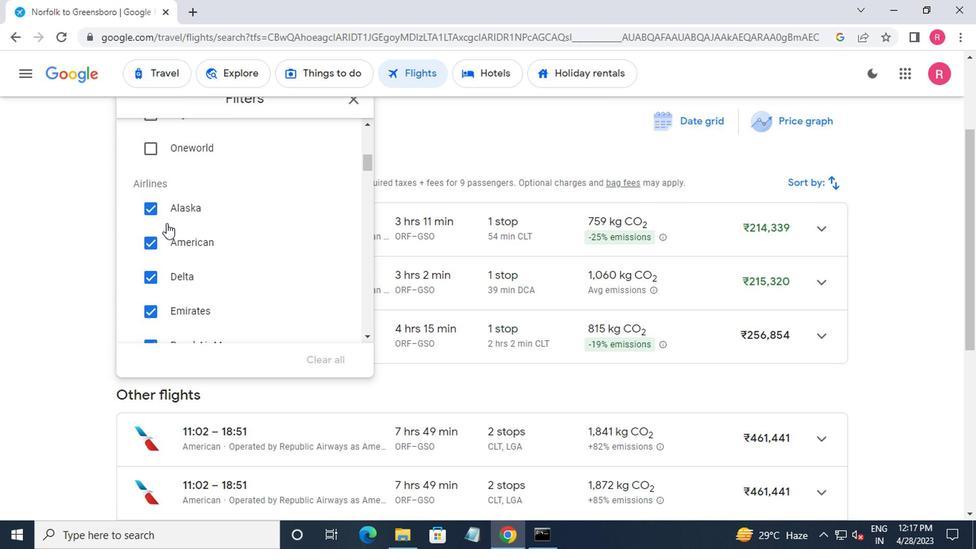 
Action: Mouse scrolled (163, 222) with delta (0, -1)
Screenshot: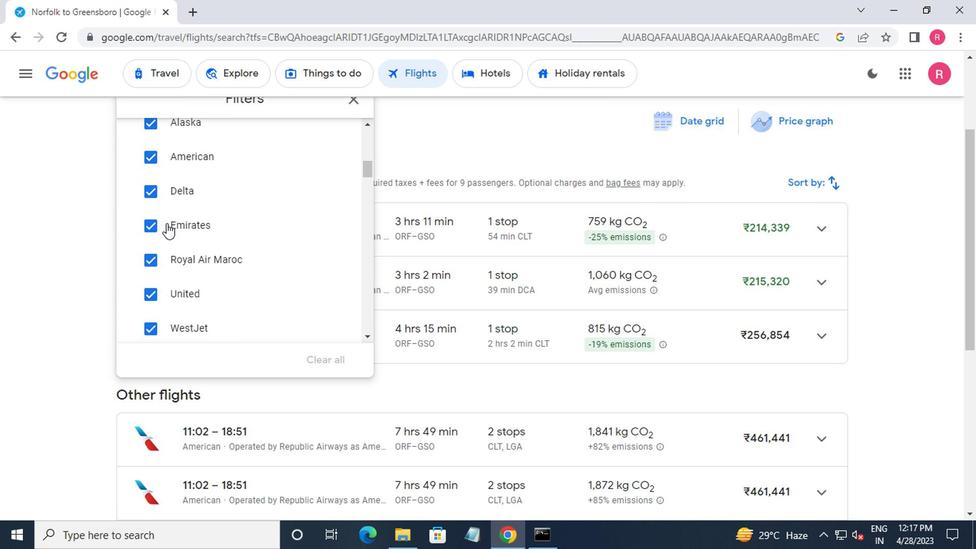
Action: Mouse scrolled (163, 223) with delta (0, 0)
Screenshot: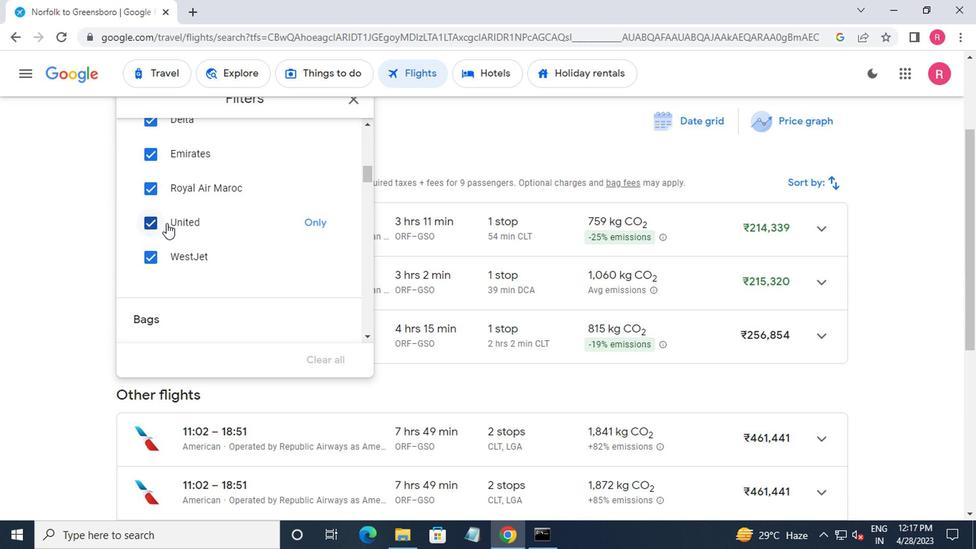 
Action: Mouse scrolled (163, 223) with delta (0, 0)
Screenshot: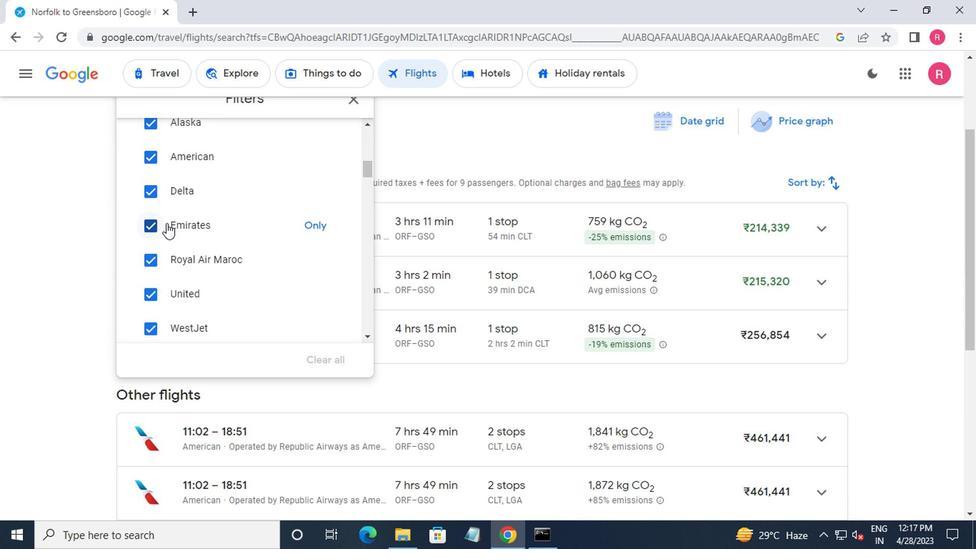 
Action: Mouse scrolled (163, 223) with delta (0, 0)
Screenshot: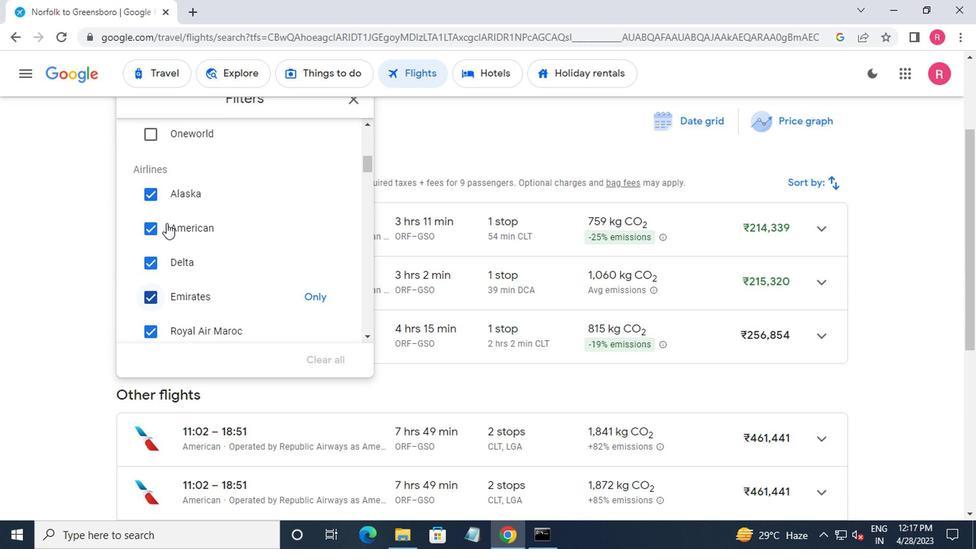 
Action: Mouse scrolled (163, 222) with delta (0, -1)
Screenshot: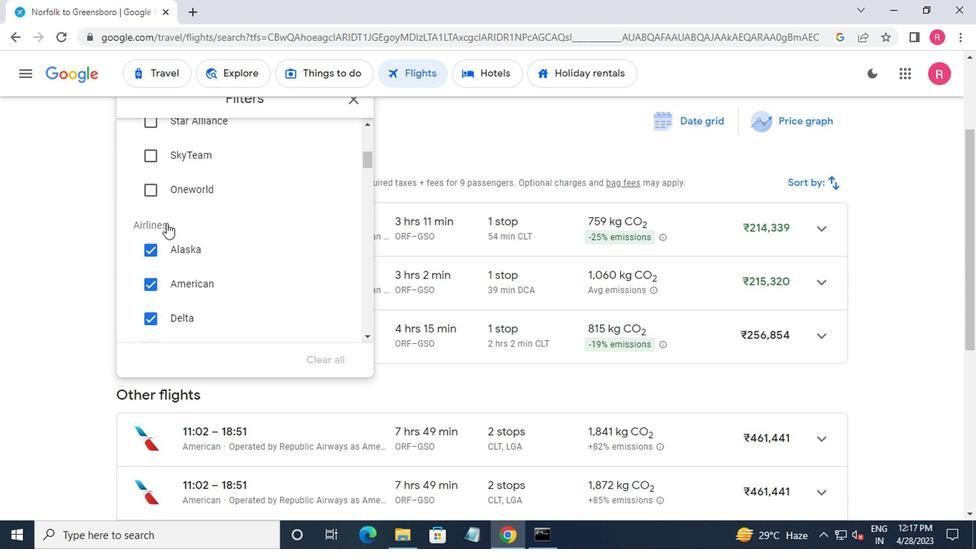 
Action: Mouse scrolled (163, 222) with delta (0, -1)
Screenshot: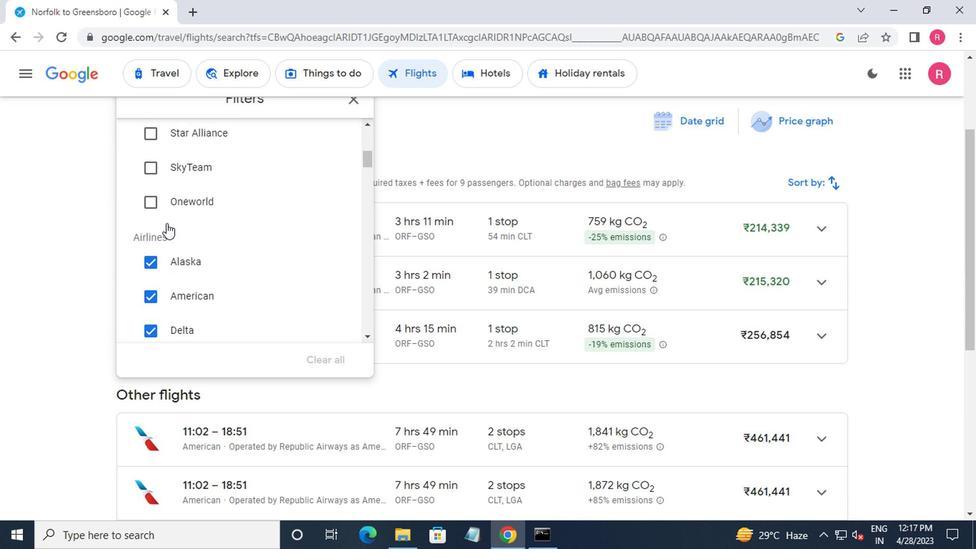 
Action: Mouse scrolled (163, 222) with delta (0, -1)
Screenshot: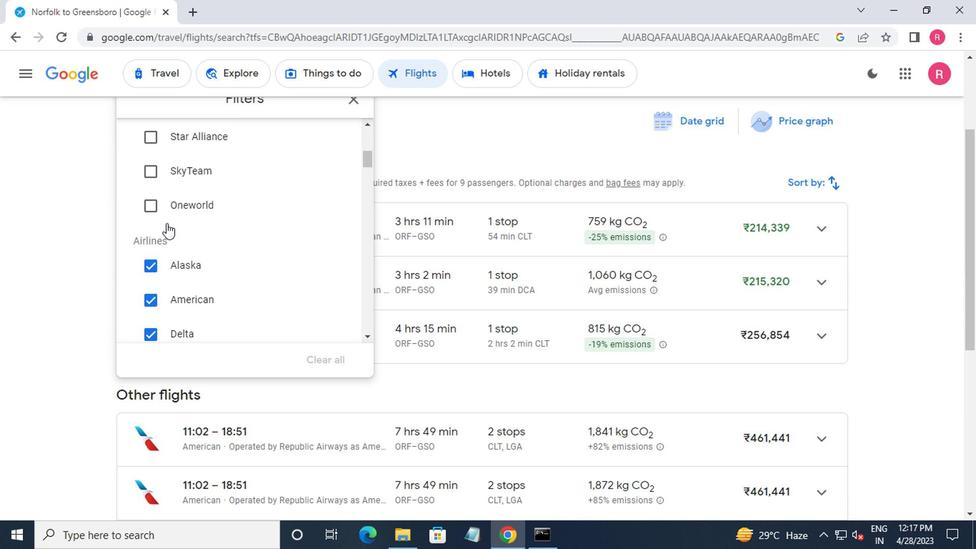 
Action: Mouse scrolled (163, 223) with delta (0, 0)
Screenshot: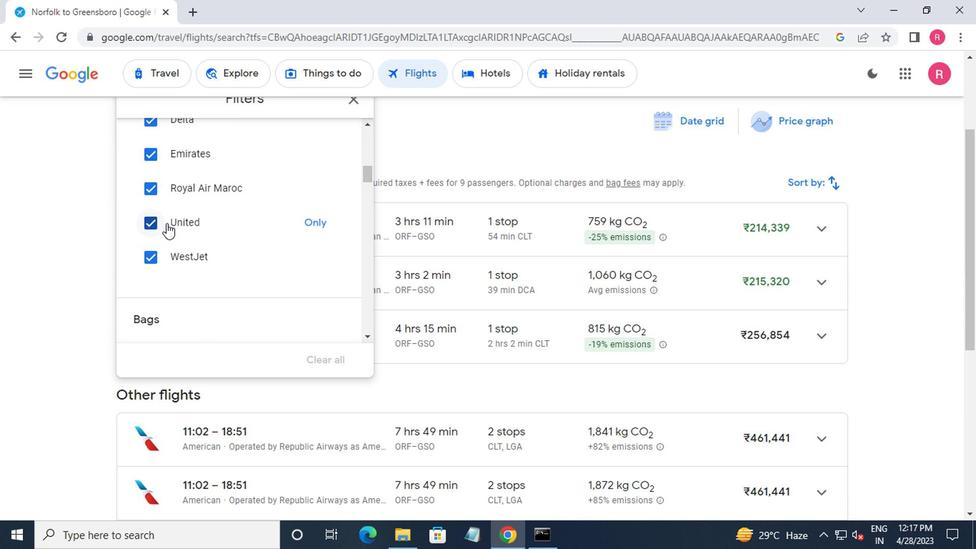 
Action: Mouse scrolled (163, 223) with delta (0, 0)
Screenshot: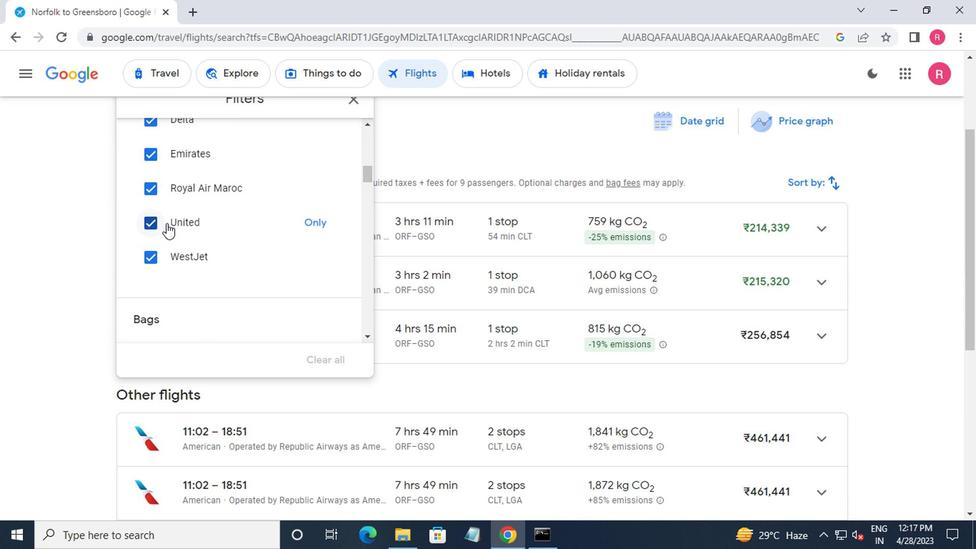 
Action: Mouse scrolled (163, 223) with delta (0, 0)
Screenshot: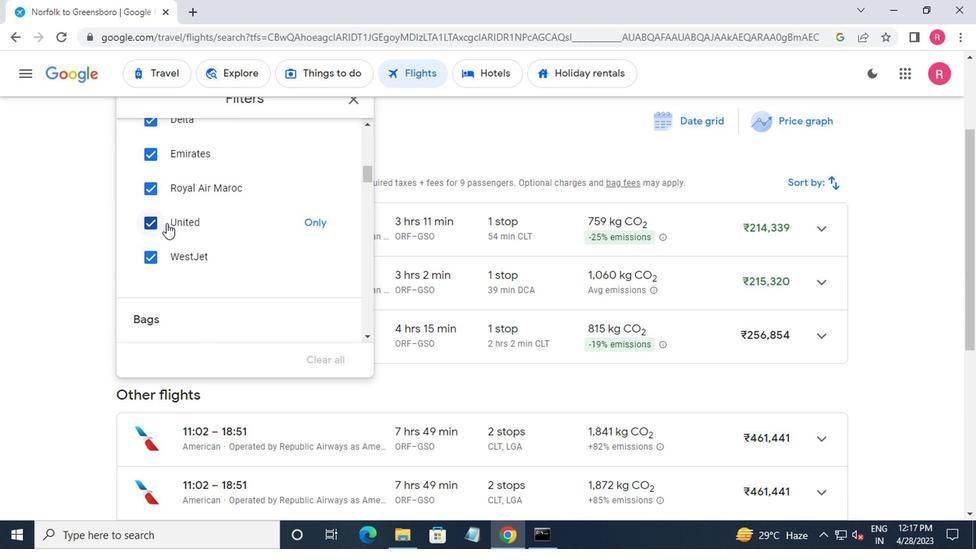 
Action: Mouse scrolled (163, 223) with delta (0, 0)
Screenshot: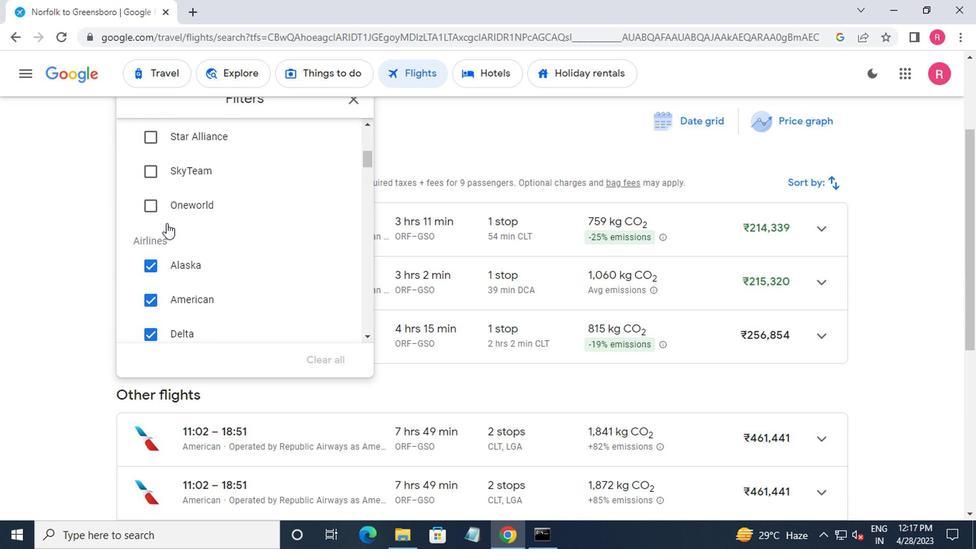 
Action: Mouse moved to (330, 154)
Screenshot: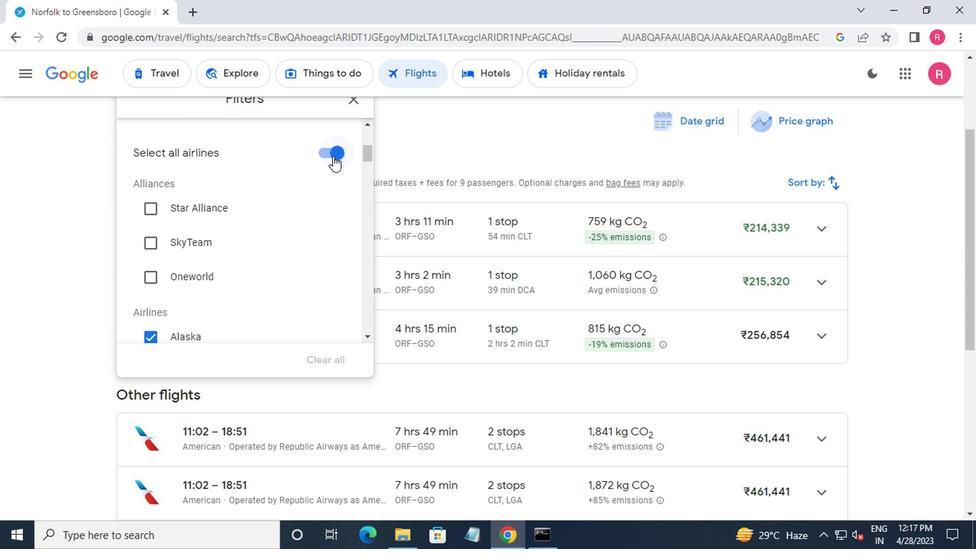 
Action: Mouse pressed left at (330, 154)
Screenshot: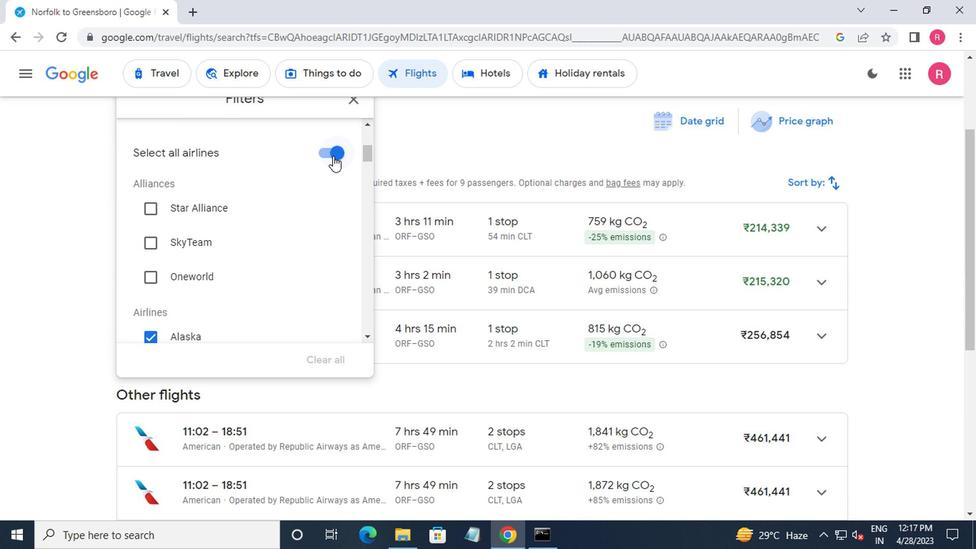 
Action: Mouse moved to (305, 198)
Screenshot: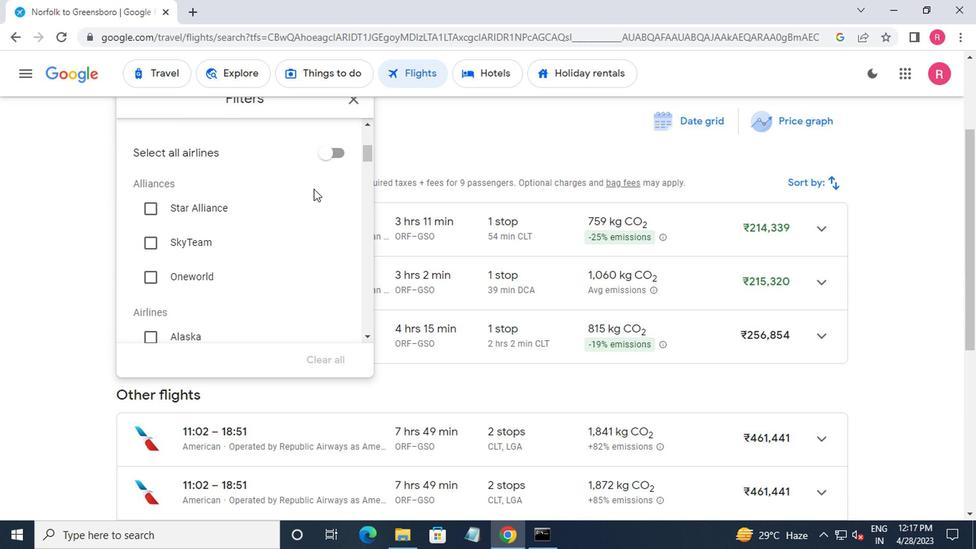 
Action: Mouse scrolled (305, 197) with delta (0, 0)
Screenshot: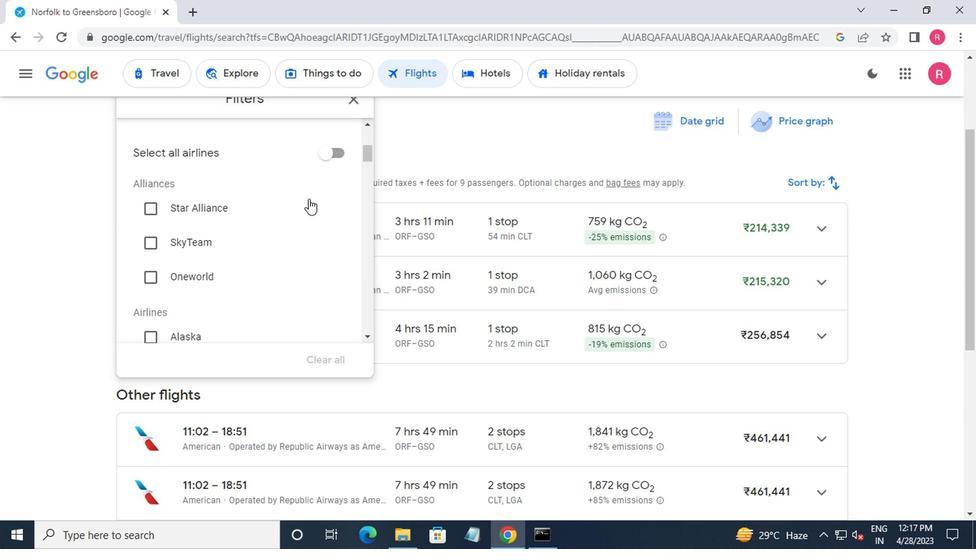 
Action: Mouse scrolled (305, 197) with delta (0, 0)
Screenshot: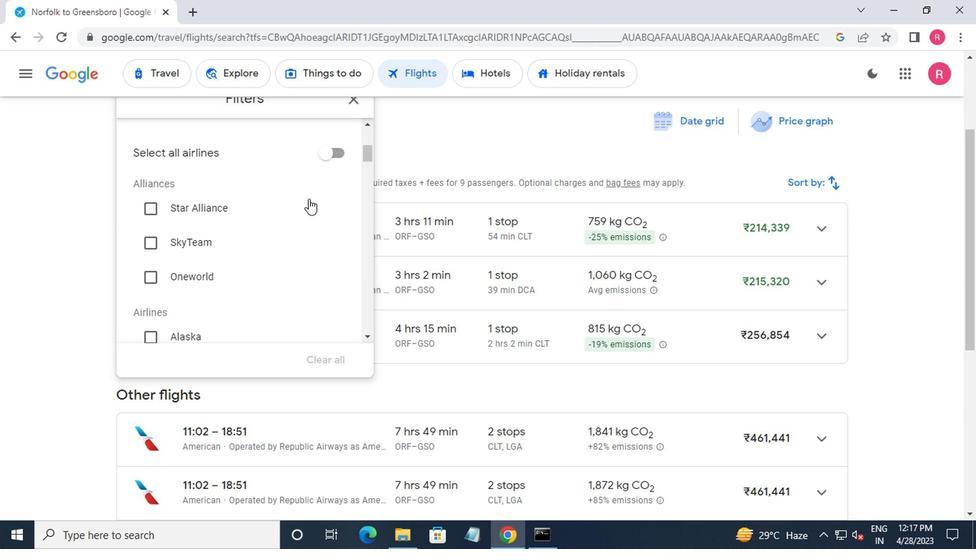 
Action: Mouse scrolled (305, 197) with delta (0, 0)
Screenshot: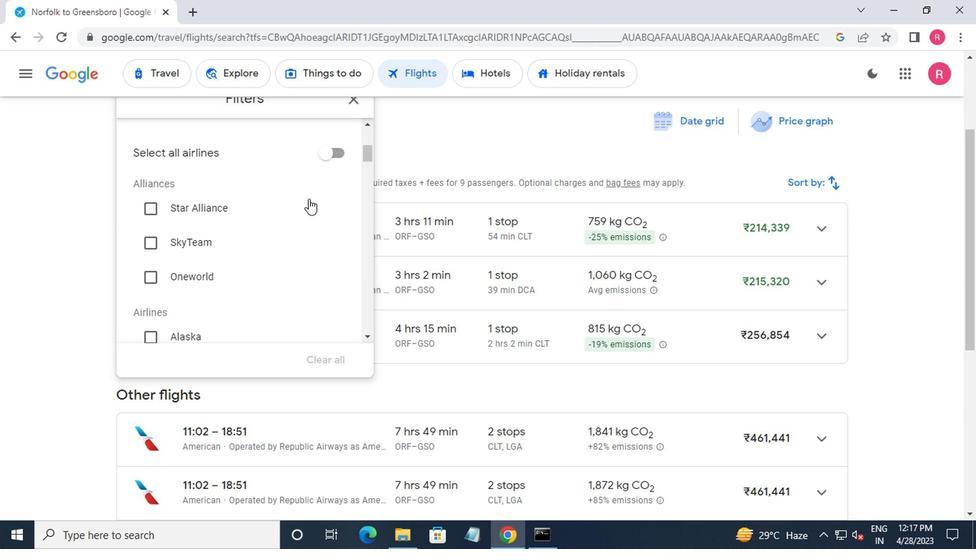 
Action: Mouse scrolled (305, 197) with delta (0, 0)
Screenshot: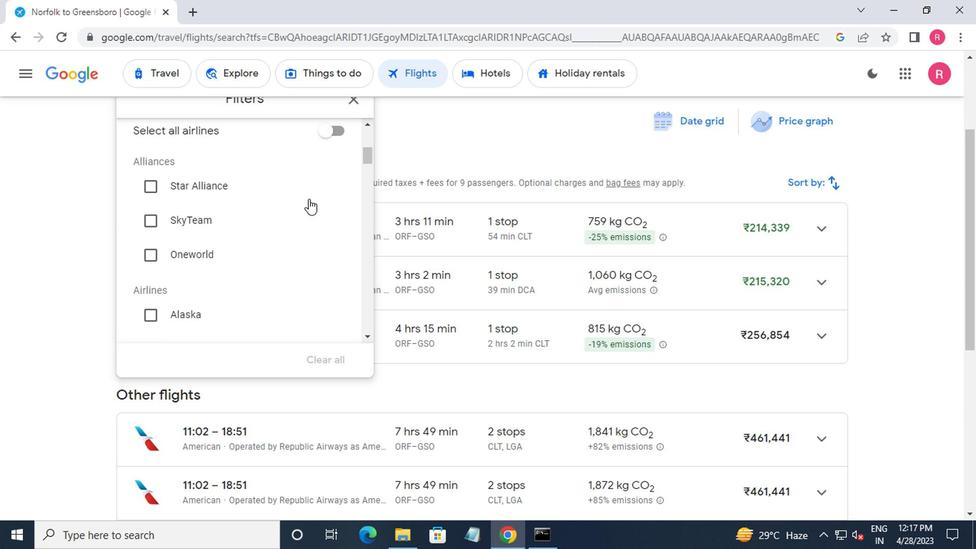 
Action: Mouse moved to (305, 199)
Screenshot: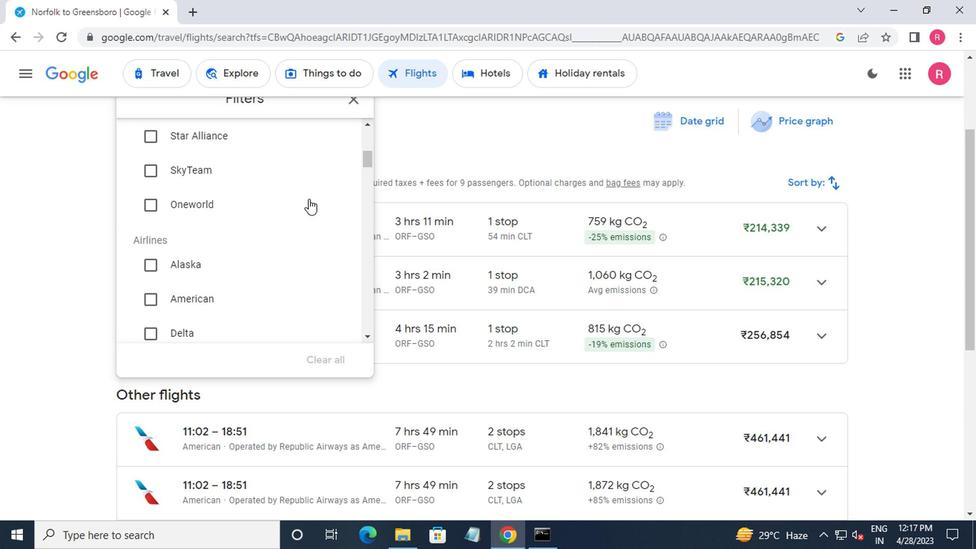 
Action: Mouse scrolled (305, 198) with delta (0, -1)
Screenshot: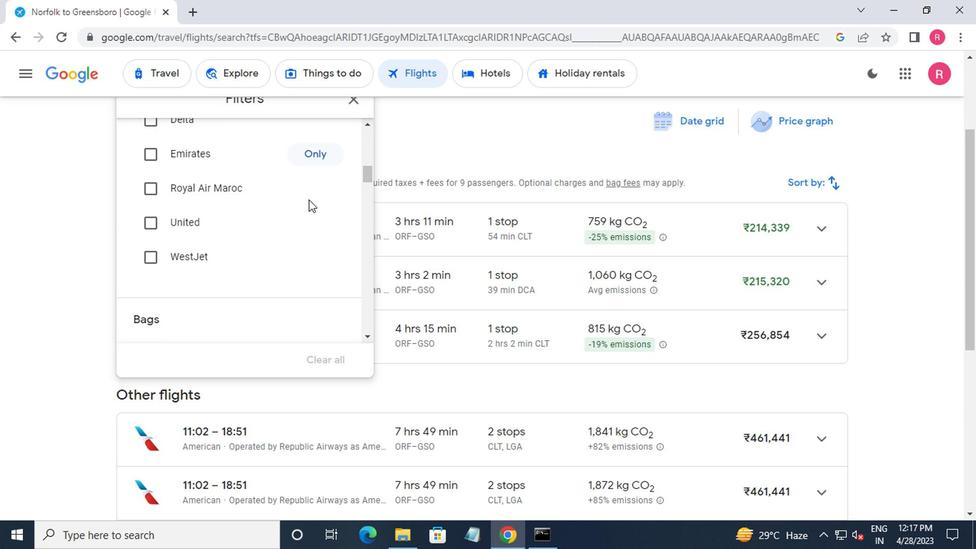 
Action: Mouse scrolled (305, 198) with delta (0, -1)
Screenshot: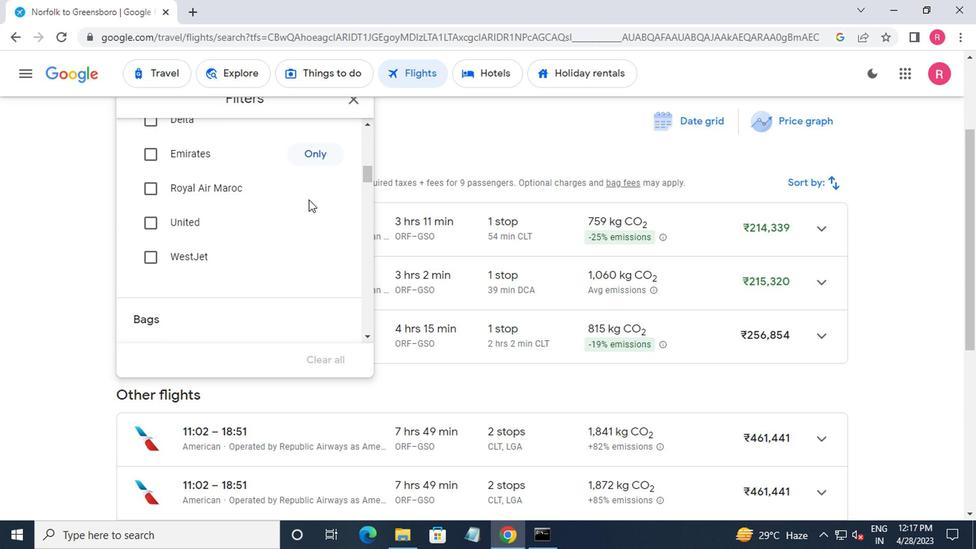 
Action: Mouse moved to (331, 213)
Screenshot: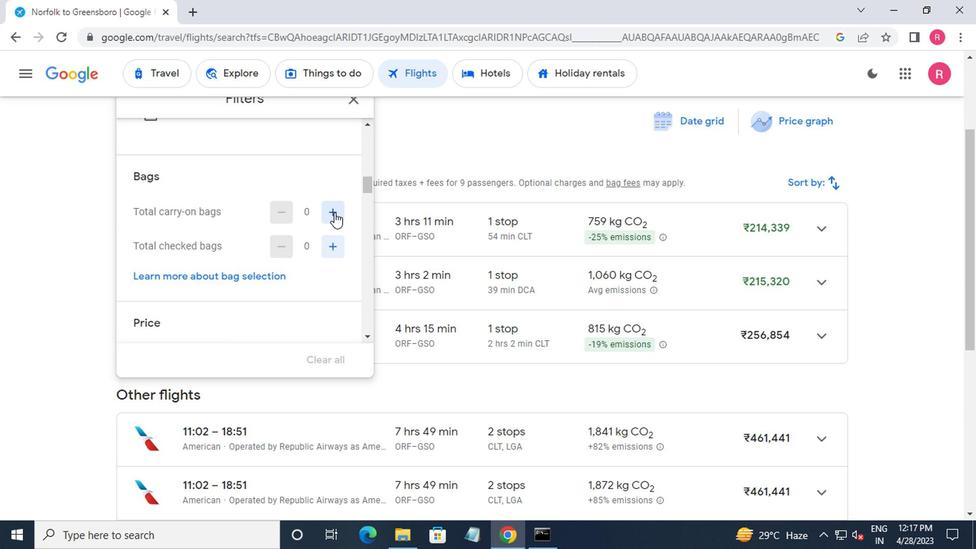 
Action: Mouse pressed left at (331, 213)
Screenshot: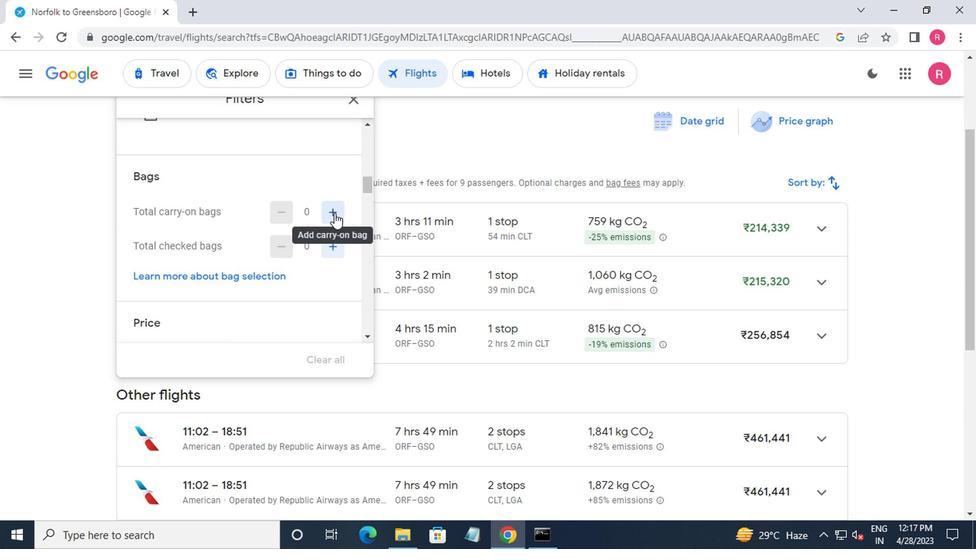
Action: Mouse moved to (332, 213)
Screenshot: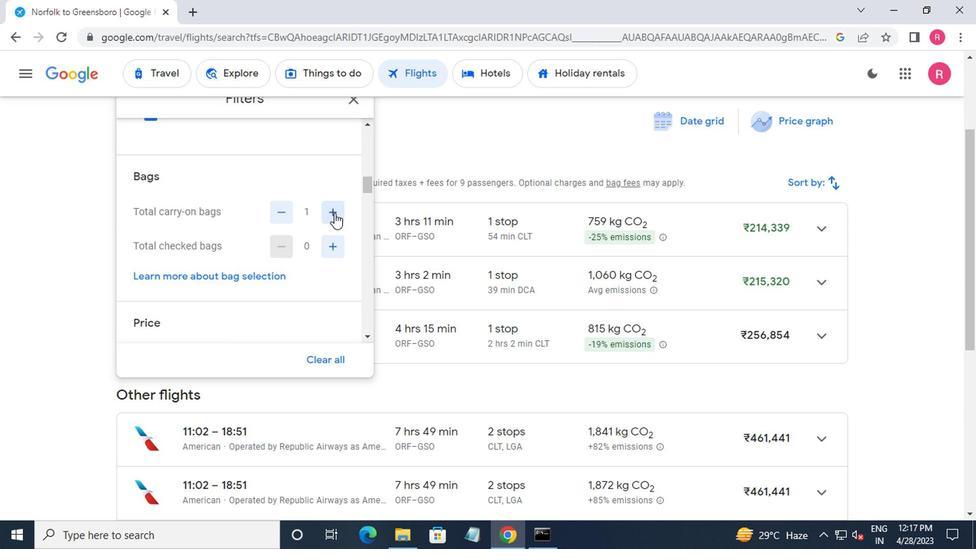 
Action: Mouse scrolled (332, 212) with delta (0, -1)
Screenshot: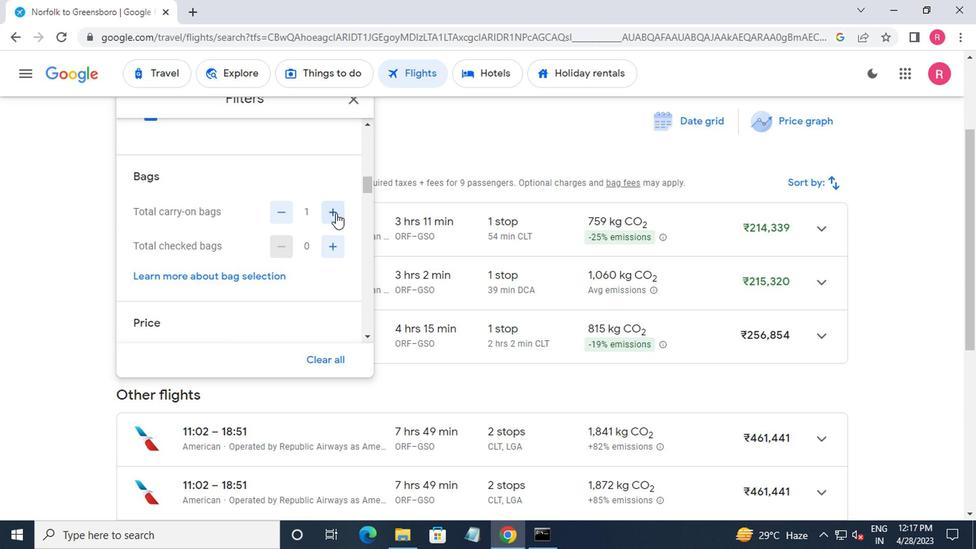 
Action: Mouse scrolled (332, 212) with delta (0, -1)
Screenshot: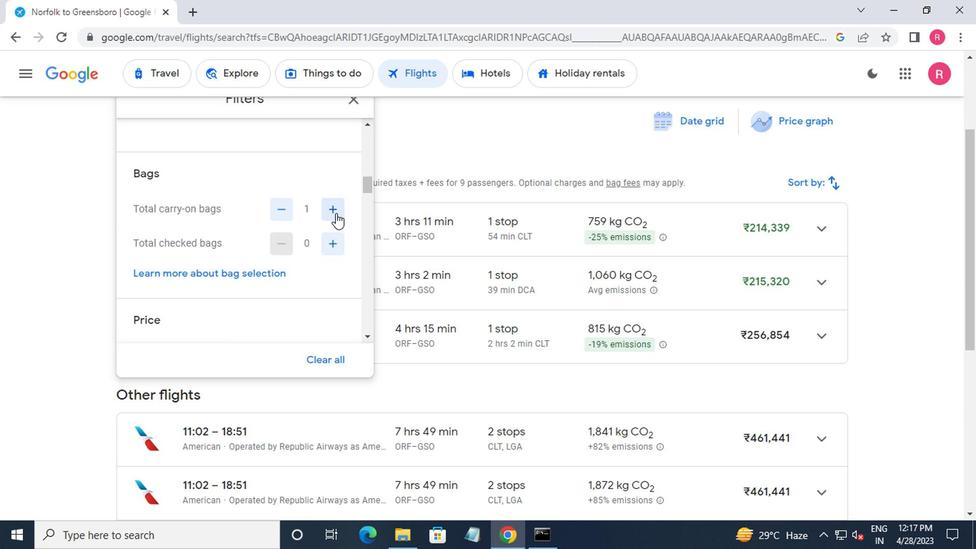 
Action: Mouse moved to (324, 242)
Screenshot: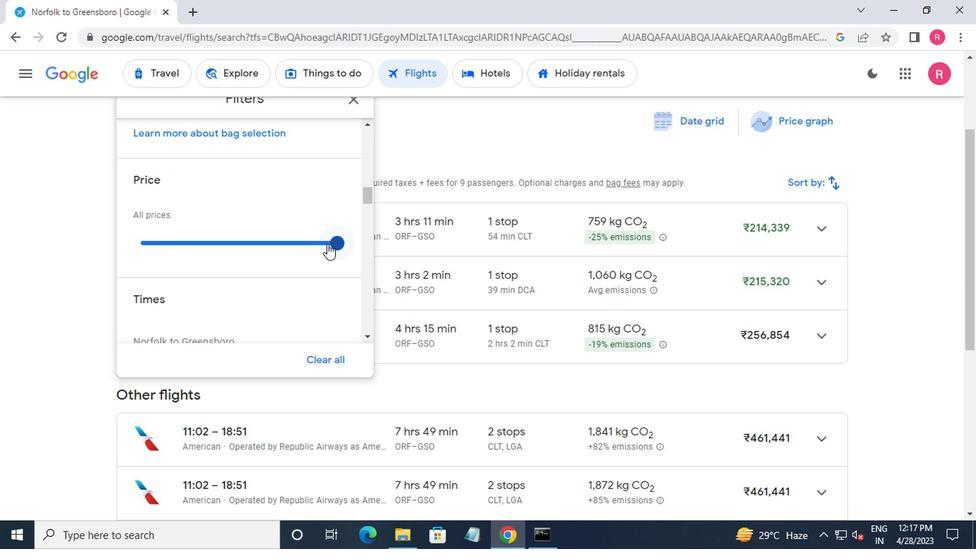
Action: Mouse pressed left at (324, 242)
Screenshot: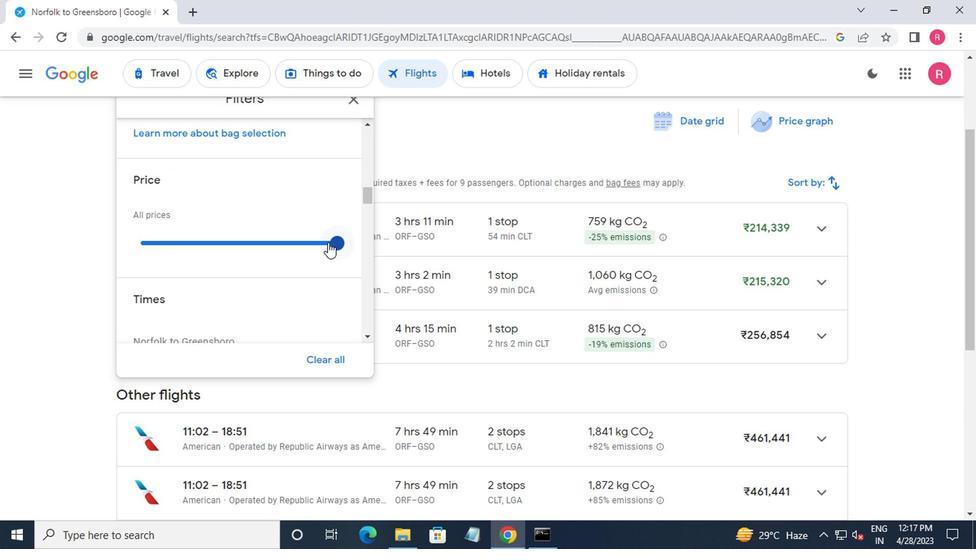 
Action: Mouse moved to (183, 229)
Screenshot: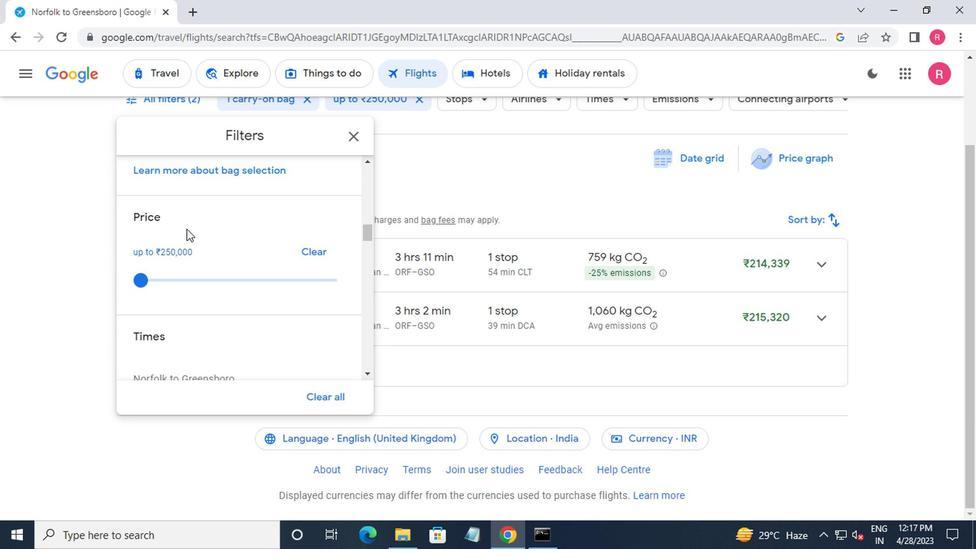 
Action: Mouse scrolled (183, 228) with delta (0, 0)
Screenshot: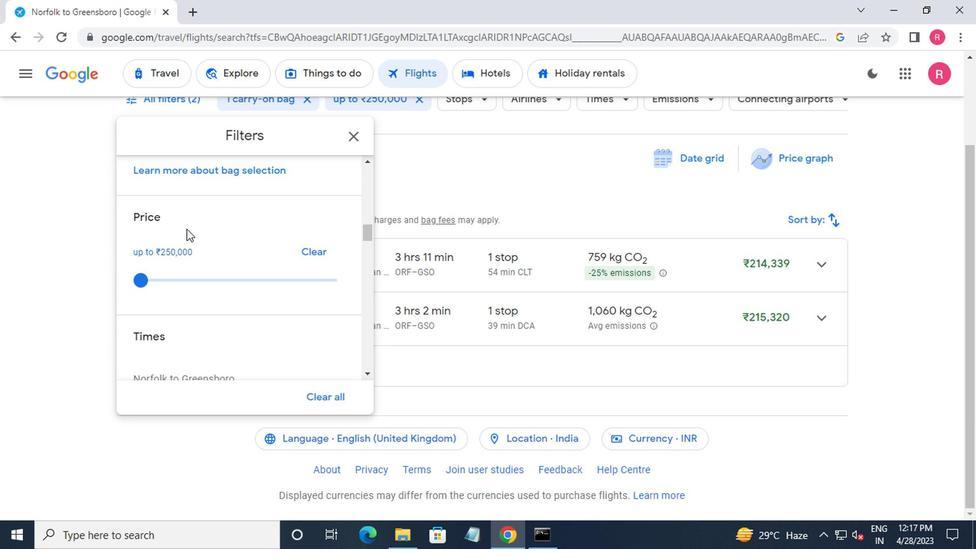
Action: Mouse moved to (183, 229)
Screenshot: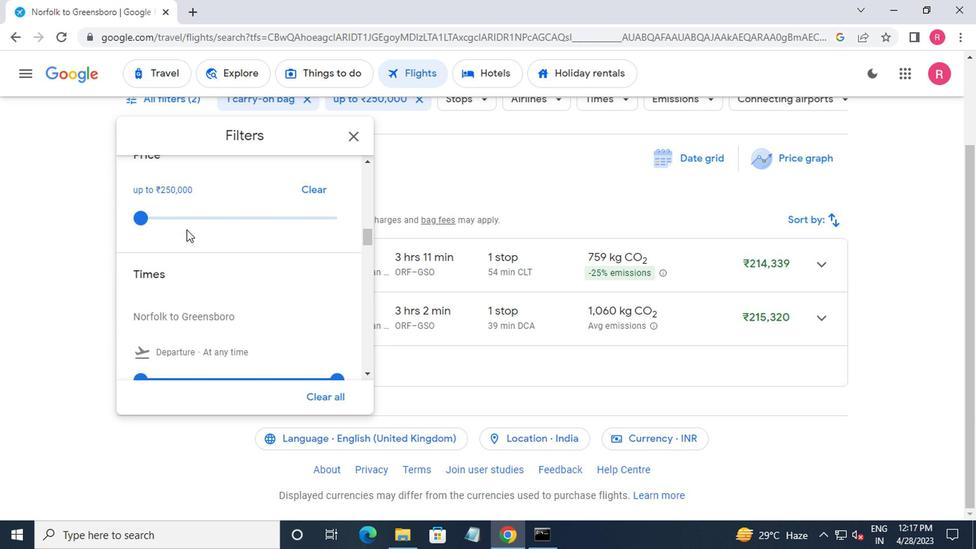 
Action: Mouse scrolled (183, 228) with delta (0, 0)
Screenshot: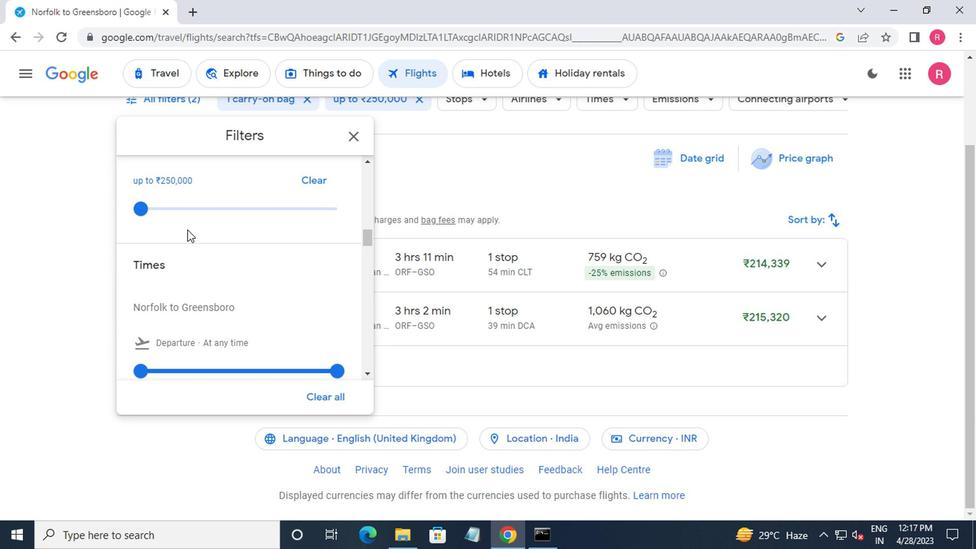 
Action: Mouse moved to (132, 293)
Screenshot: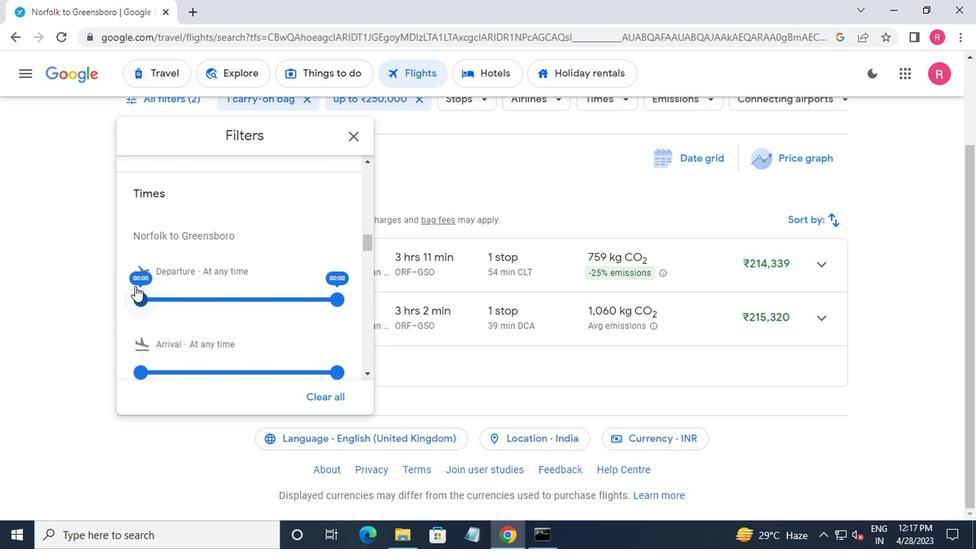 
Action: Mouse pressed left at (132, 293)
Screenshot: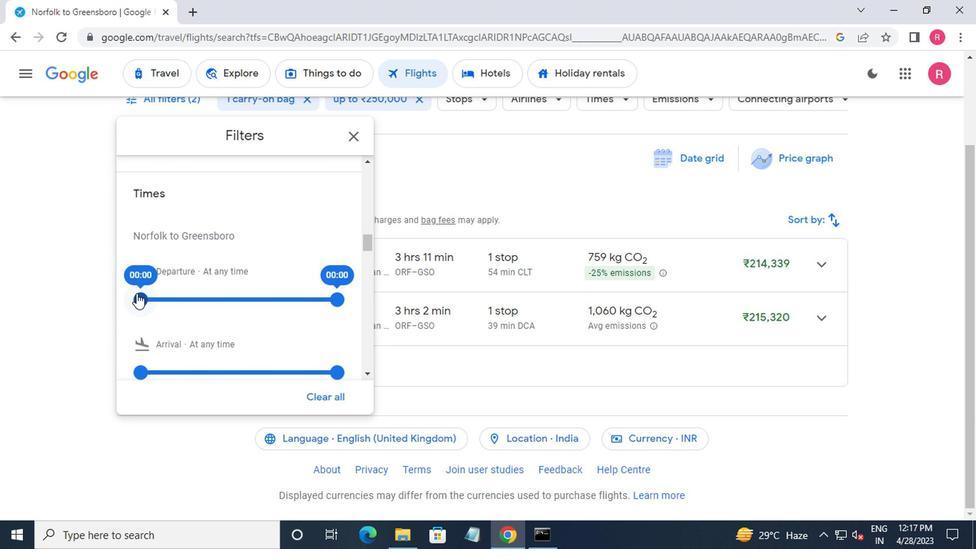 
Action: Mouse moved to (327, 298)
Screenshot: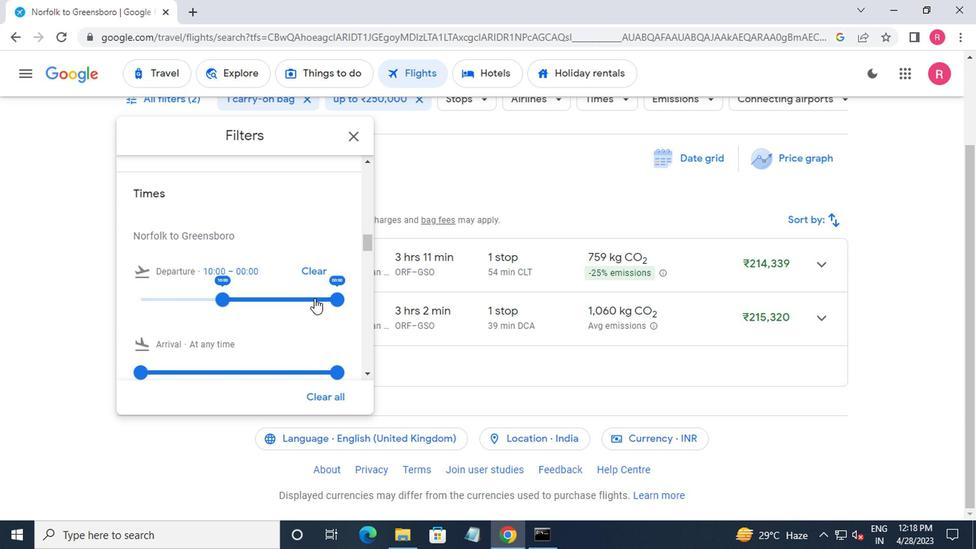 
Action: Mouse pressed left at (327, 298)
Screenshot: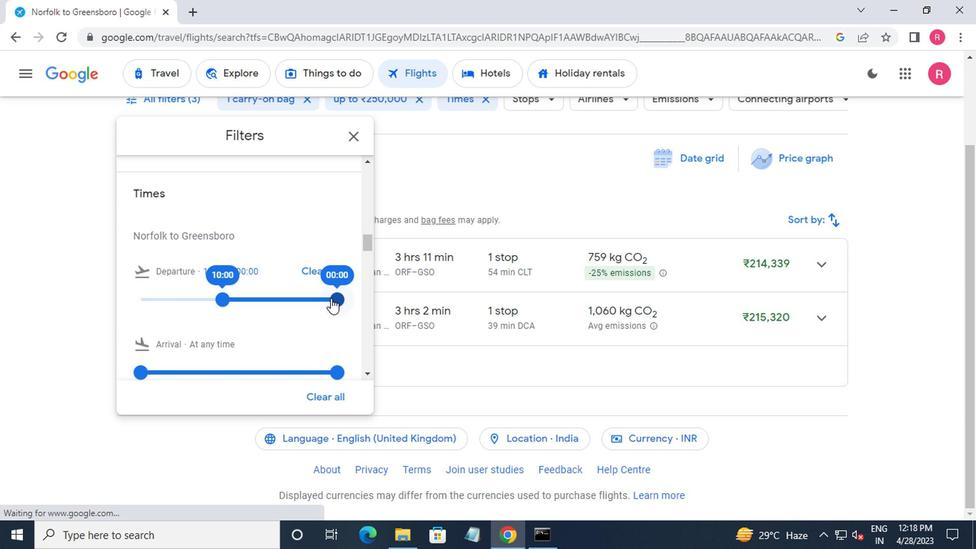 
Action: Mouse moved to (344, 142)
Screenshot: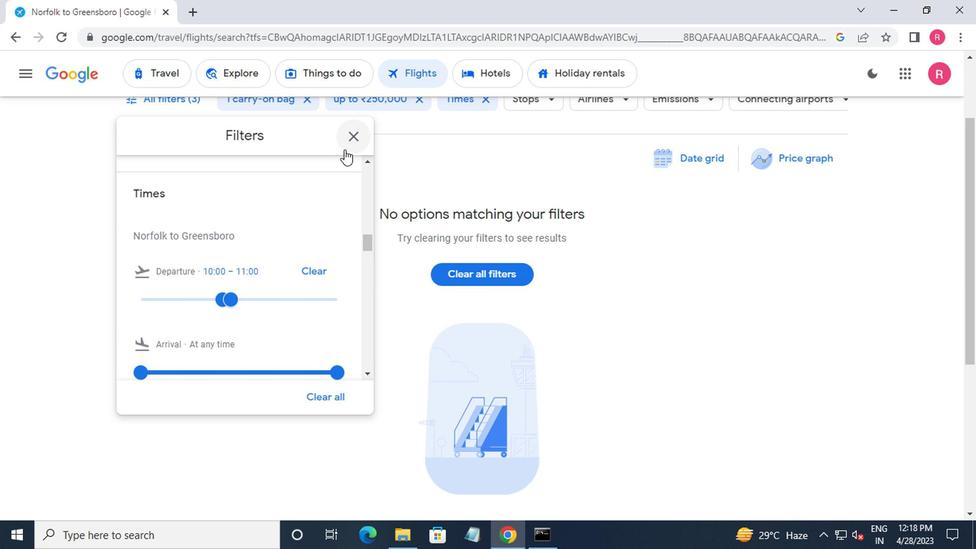 
Action: Mouse pressed left at (344, 142)
Screenshot: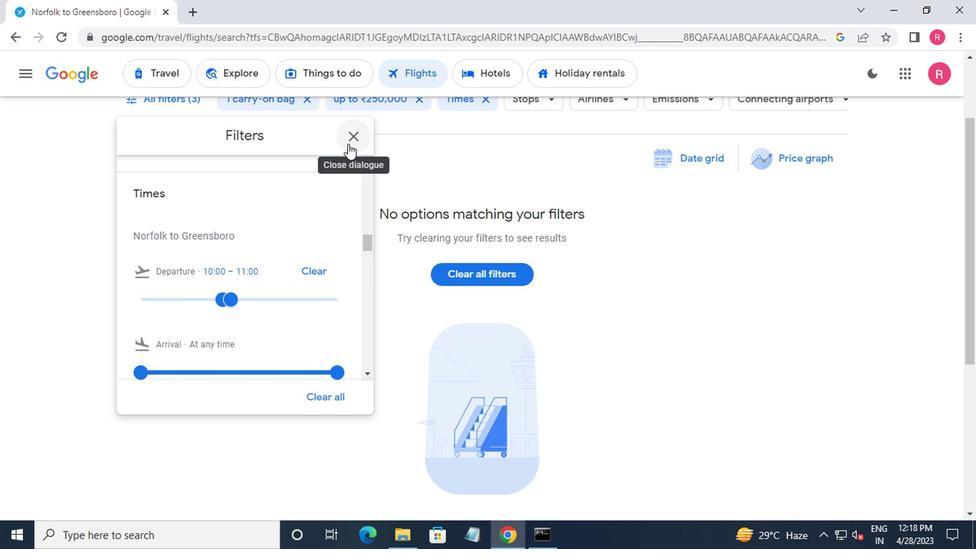 
